 Task: Select a due date automation when advanced on, the moment a card is due add fields without custom field "Resume" set to a date between 1 and 7 working days from now.
Action: Mouse moved to (1310, 116)
Screenshot: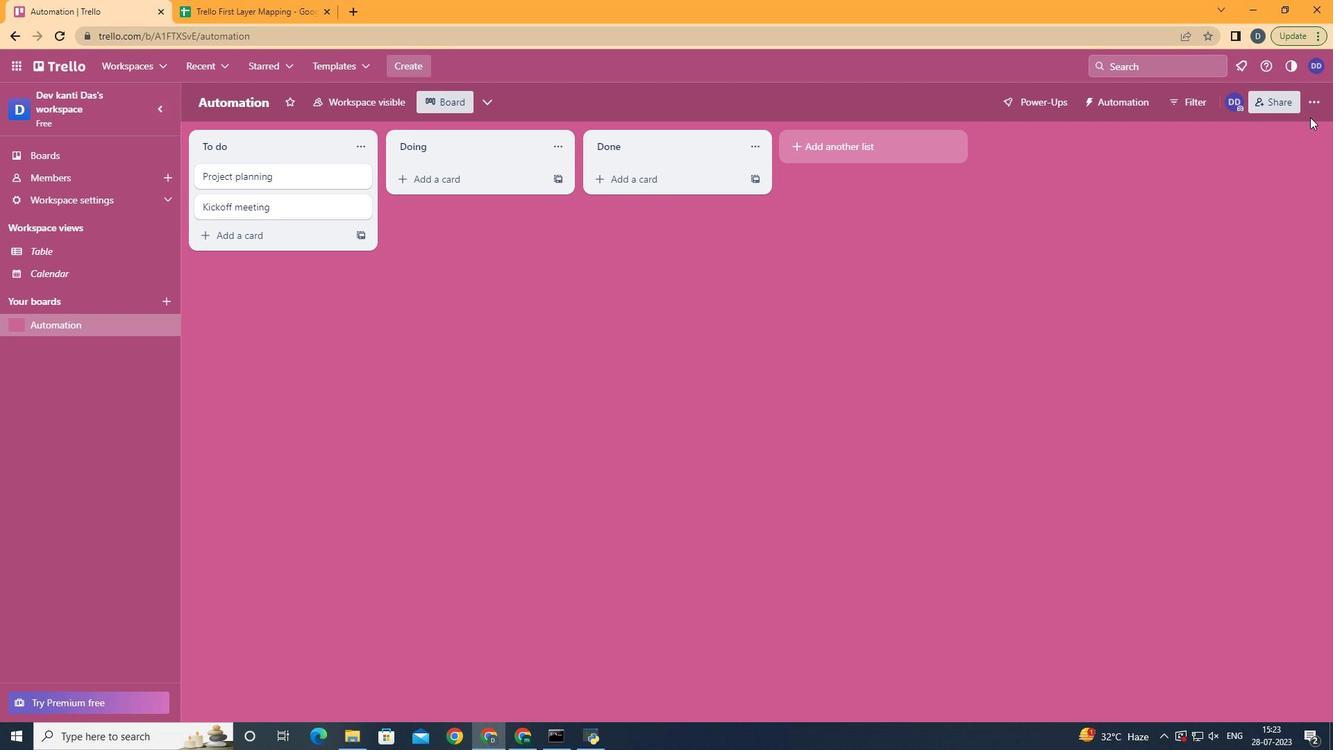 
Action: Mouse pressed left at (1310, 116)
Screenshot: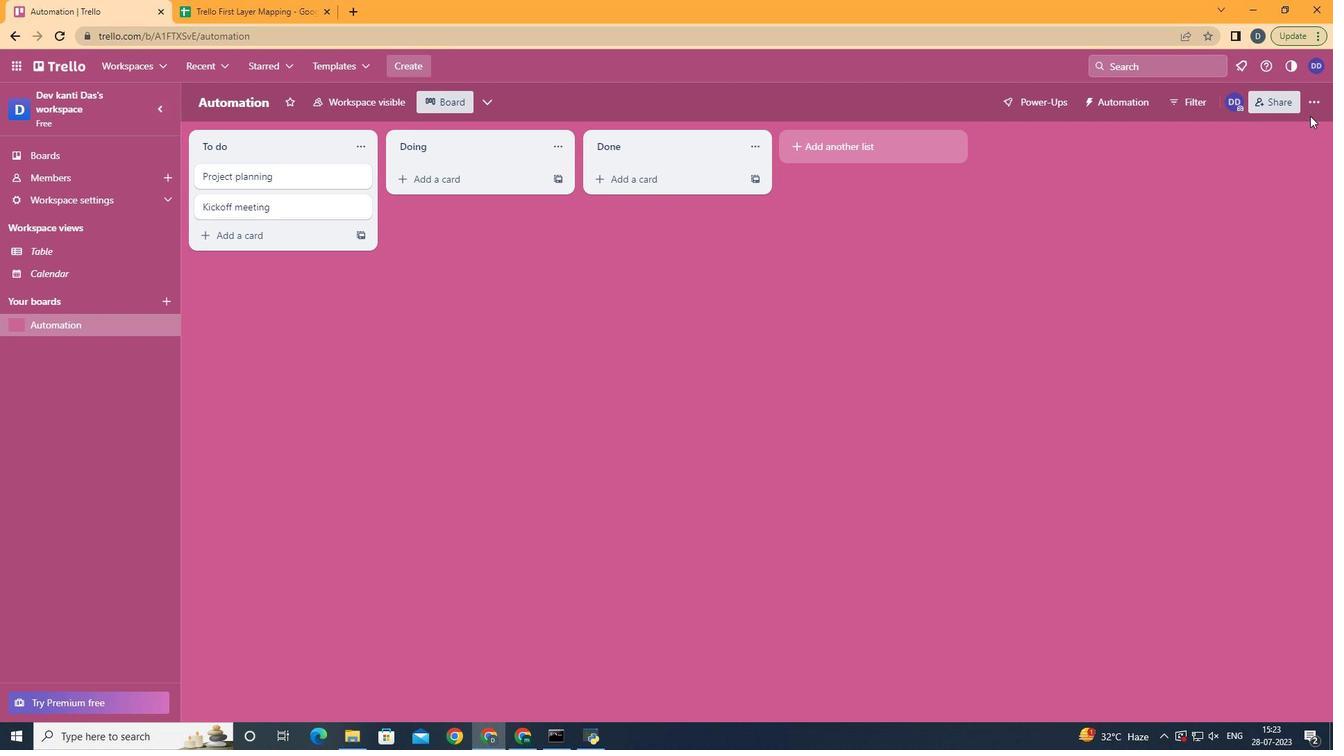 
Action: Mouse moved to (1310, 111)
Screenshot: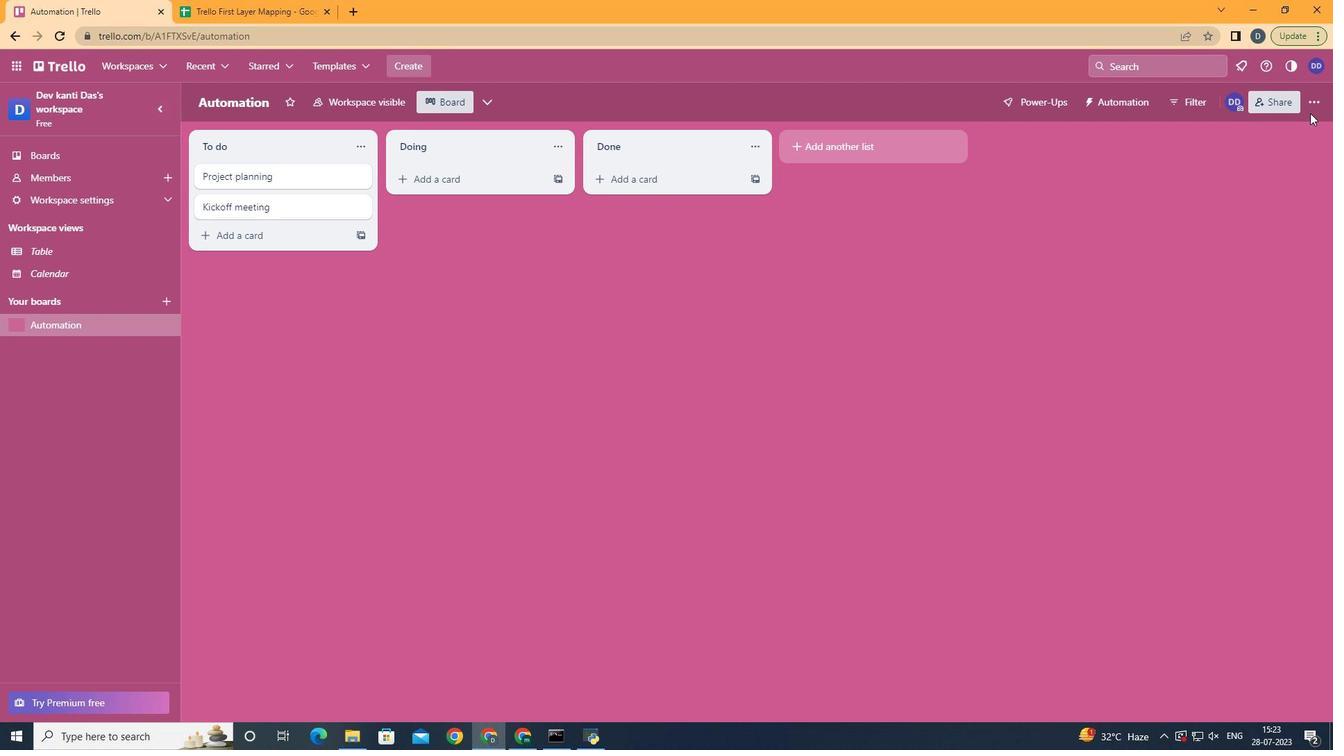 
Action: Mouse pressed left at (1310, 111)
Screenshot: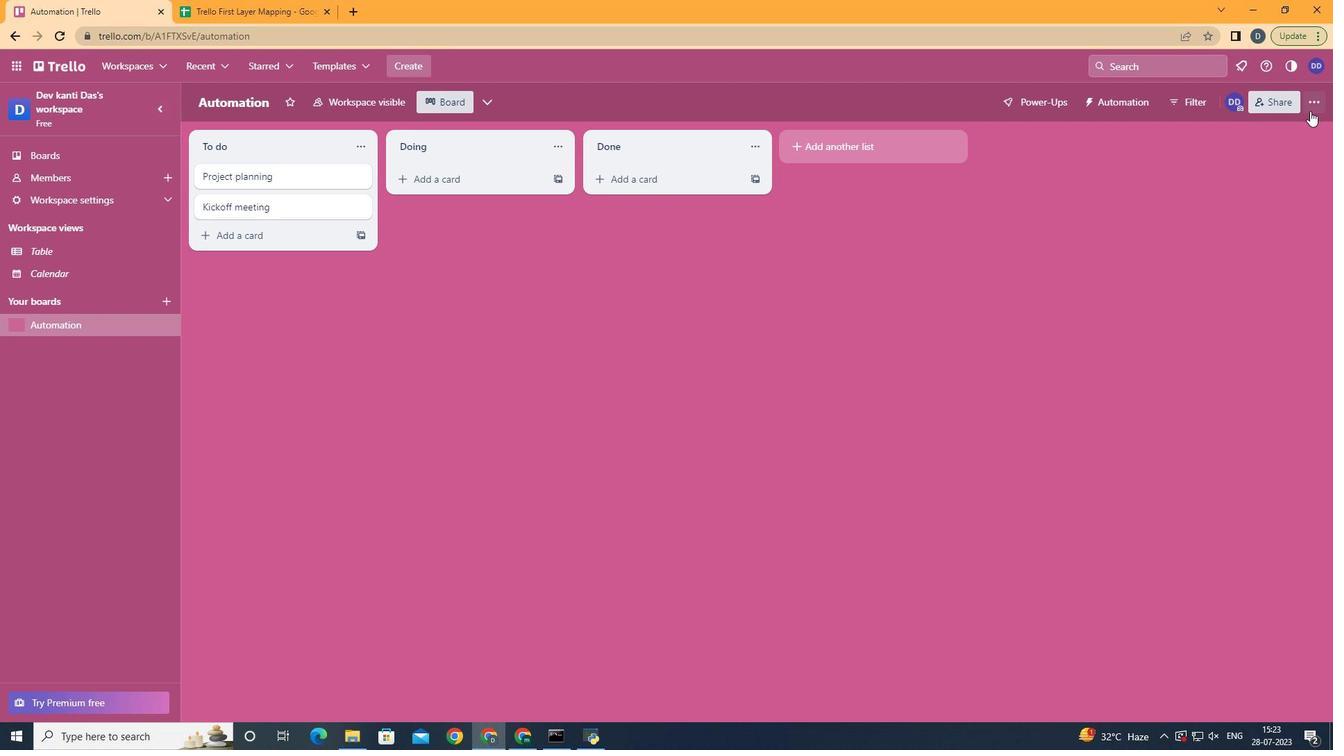 
Action: Mouse moved to (1184, 290)
Screenshot: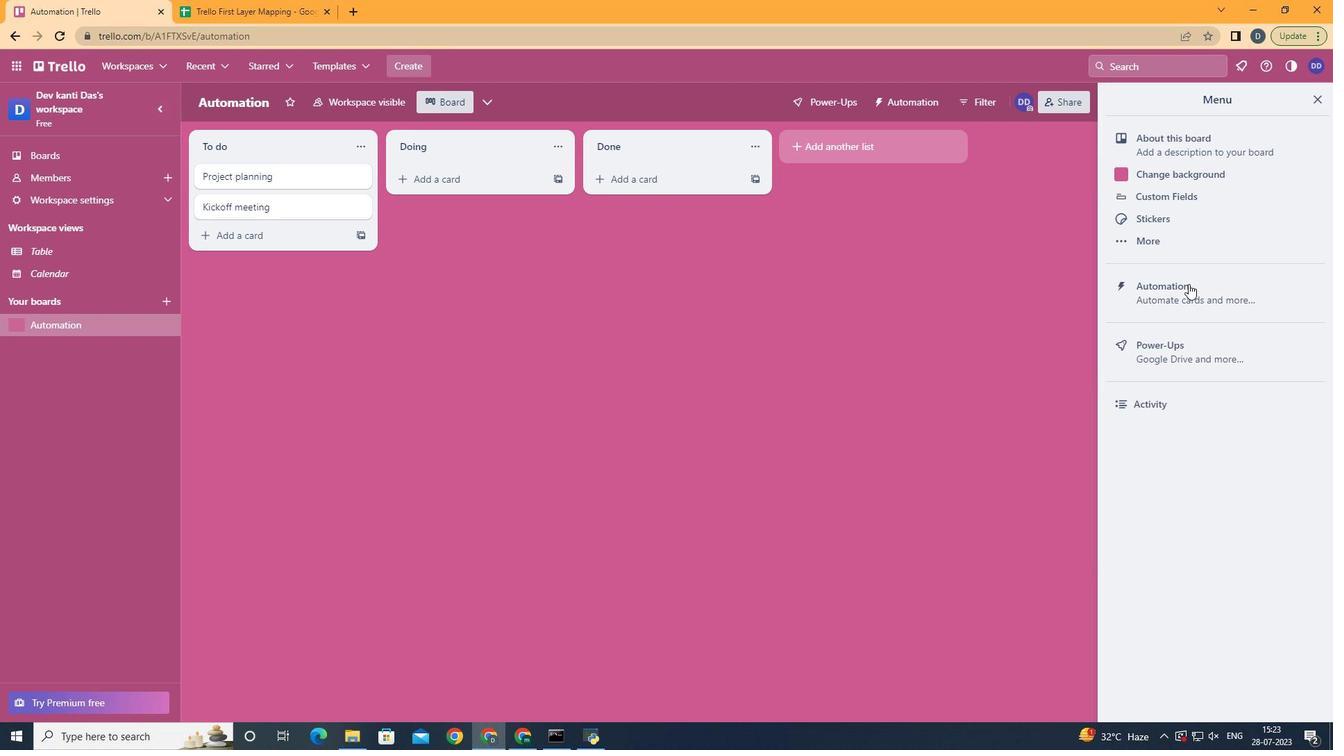 
Action: Mouse pressed left at (1184, 290)
Screenshot: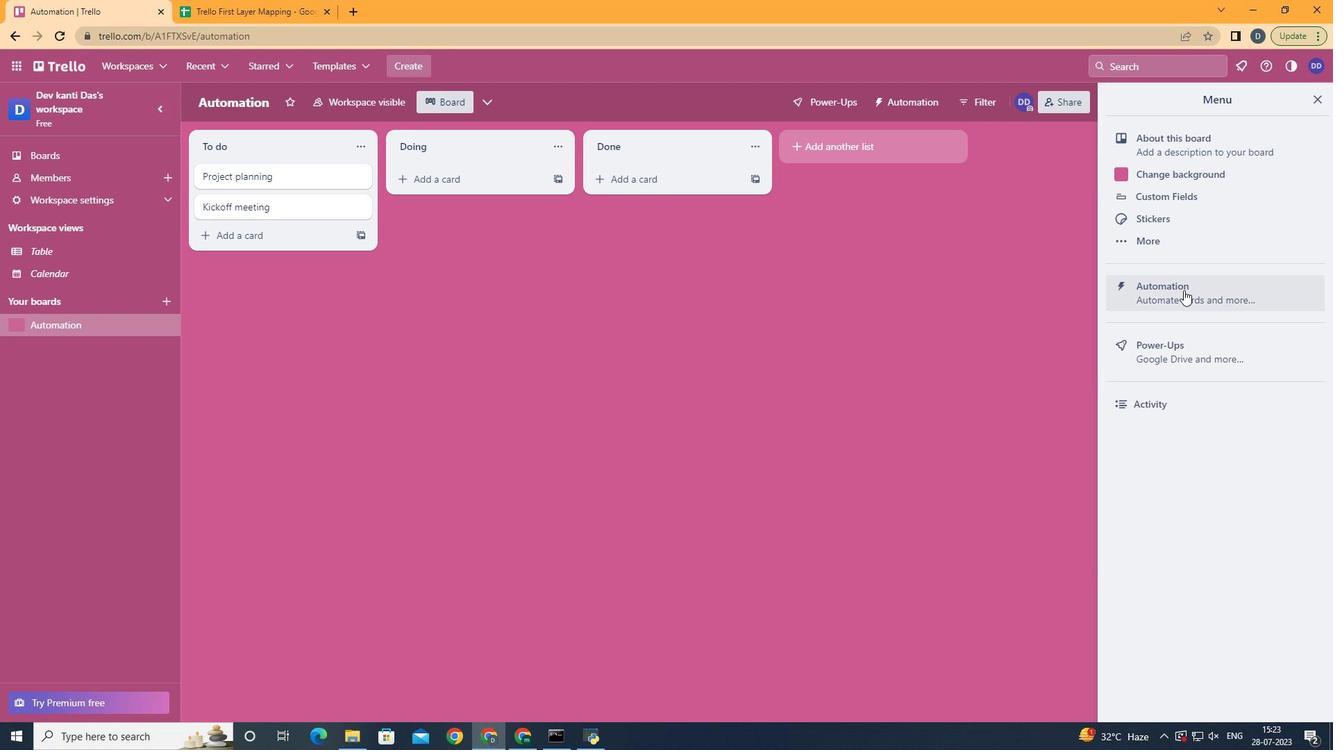 
Action: Mouse moved to (263, 286)
Screenshot: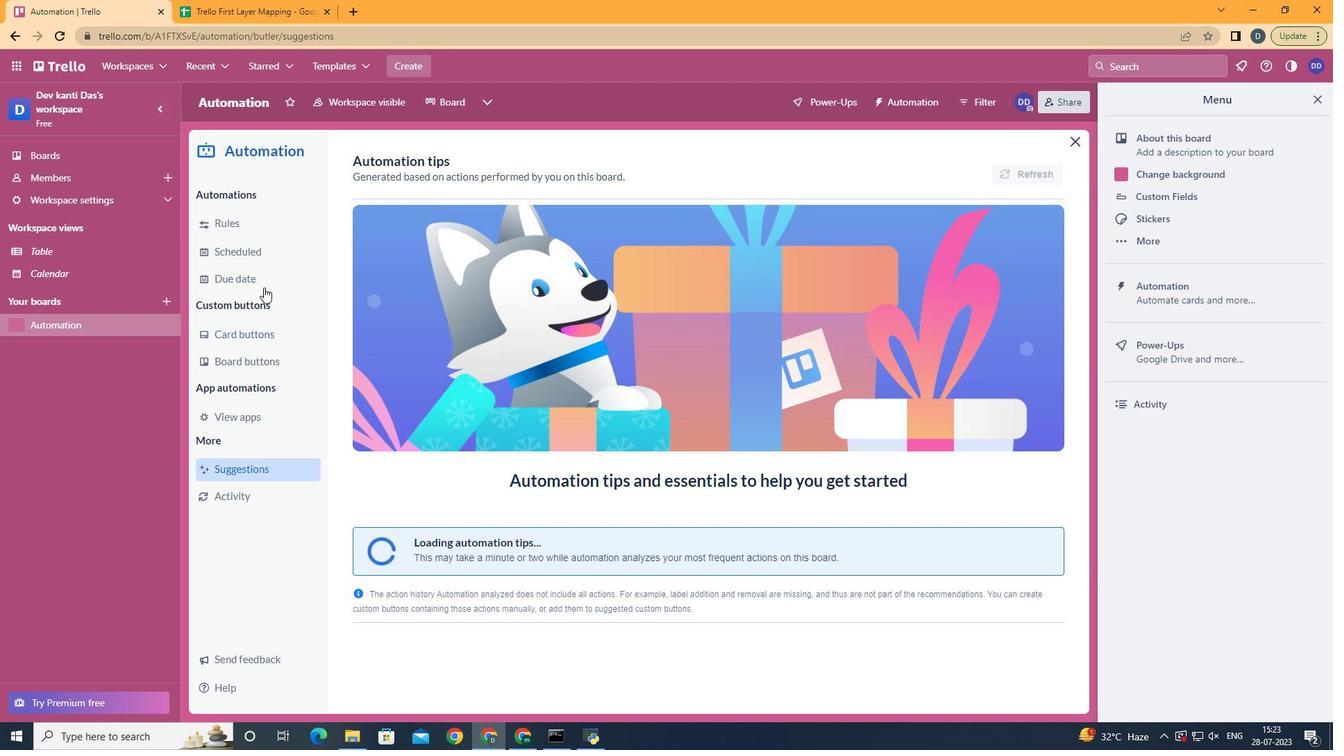 
Action: Mouse pressed left at (263, 286)
Screenshot: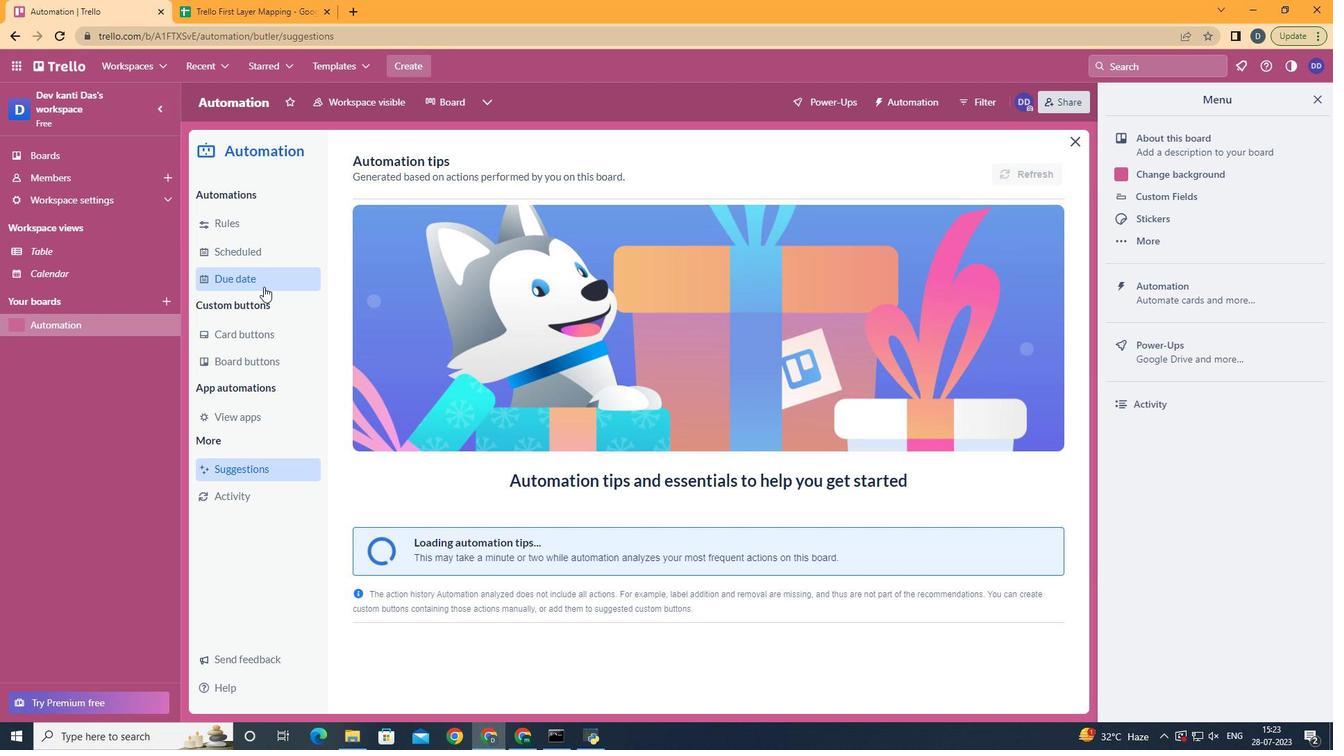 
Action: Mouse moved to (970, 175)
Screenshot: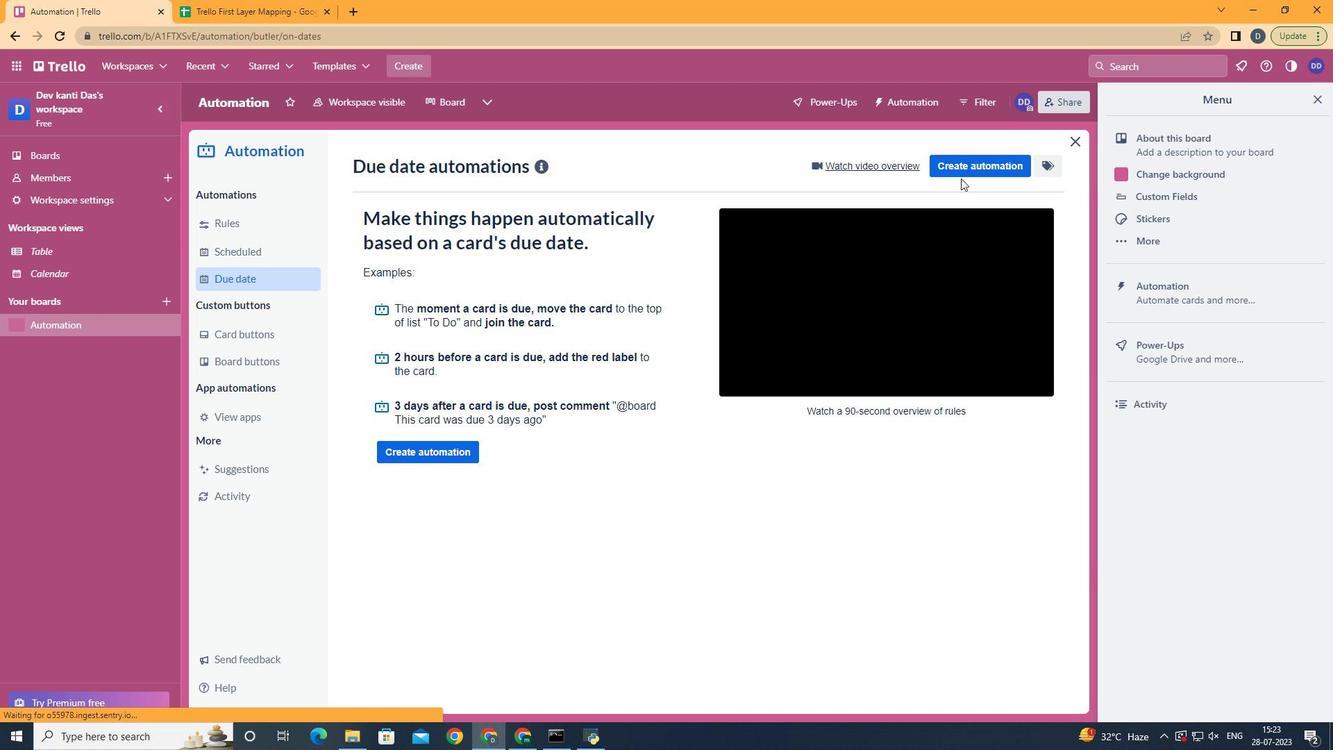 
Action: Mouse pressed left at (970, 175)
Screenshot: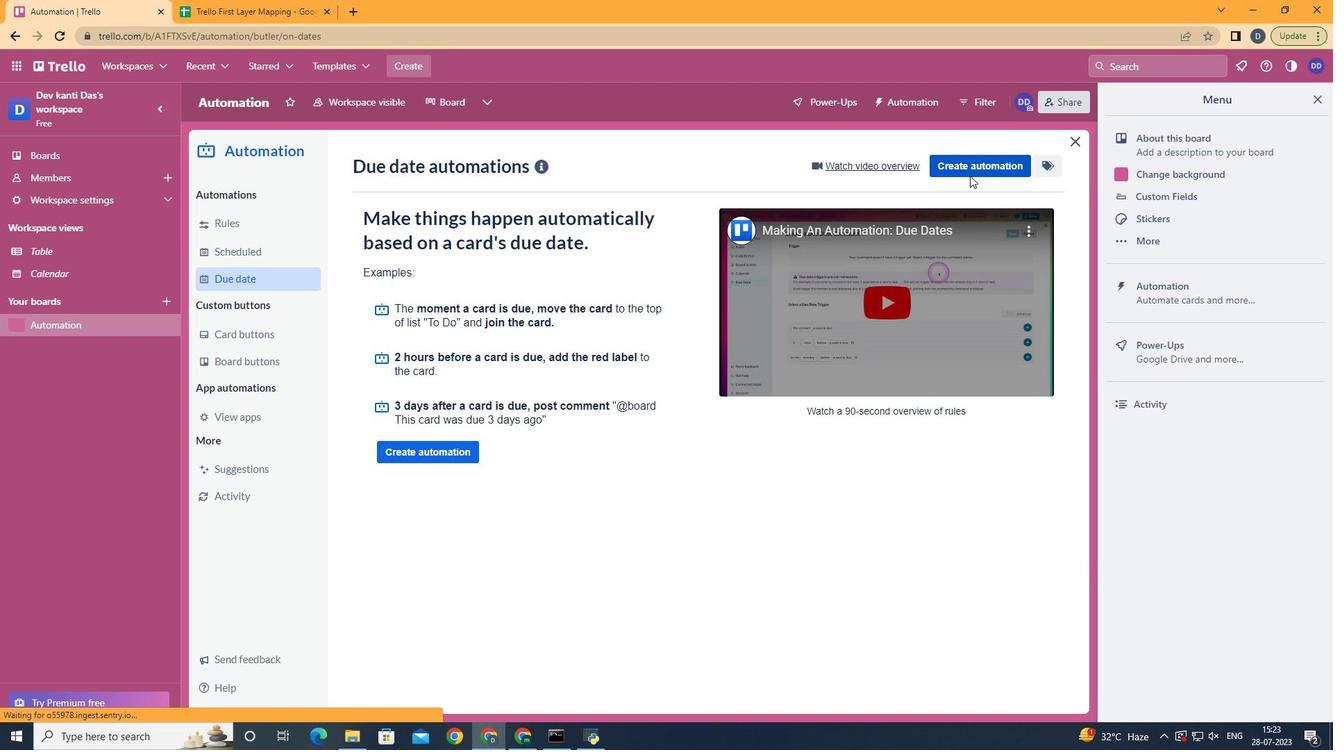 
Action: Mouse moved to (707, 286)
Screenshot: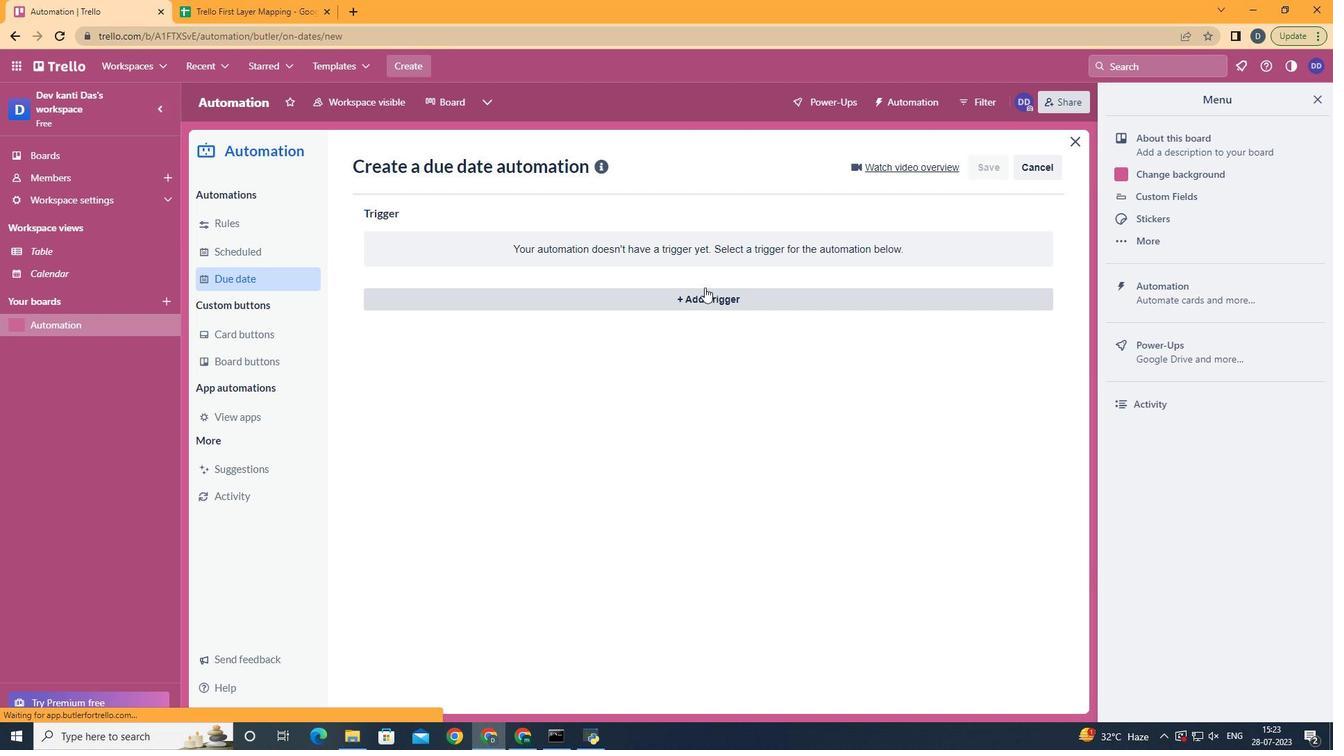 
Action: Mouse pressed left at (707, 286)
Screenshot: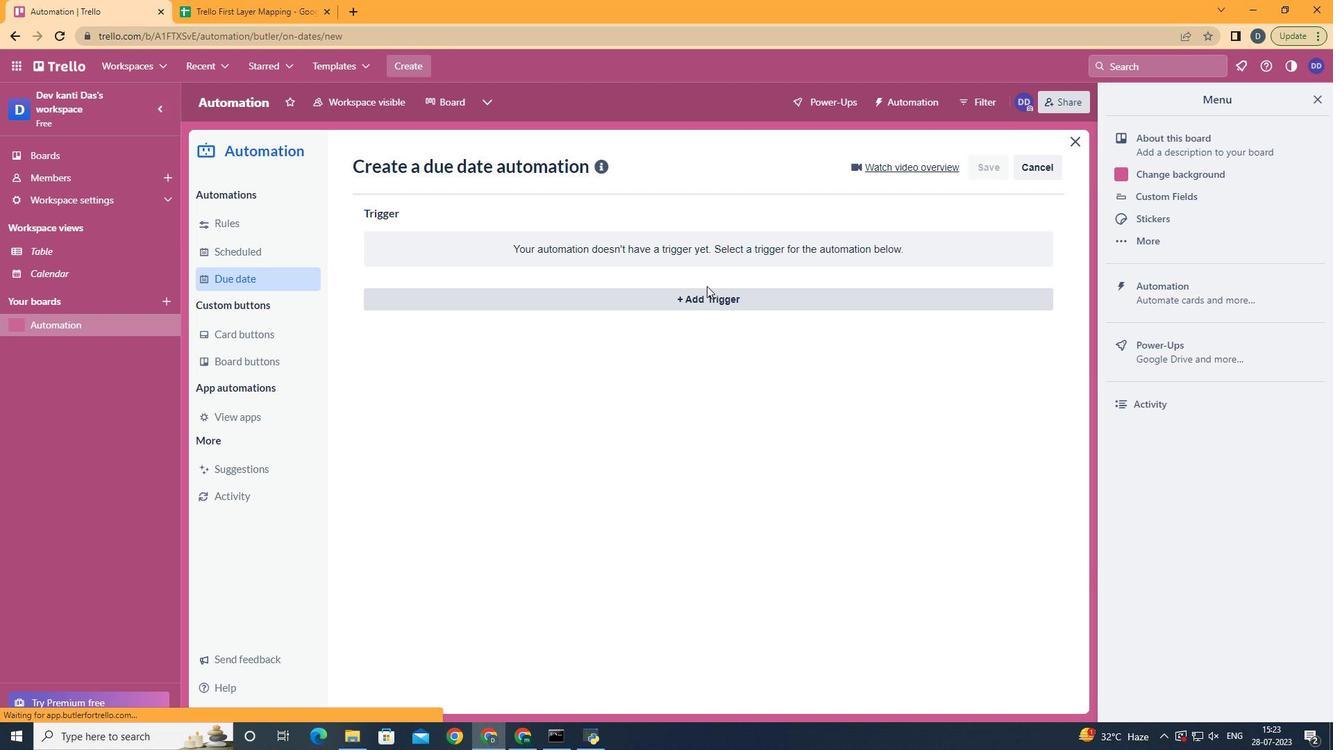 
Action: Mouse moved to (702, 294)
Screenshot: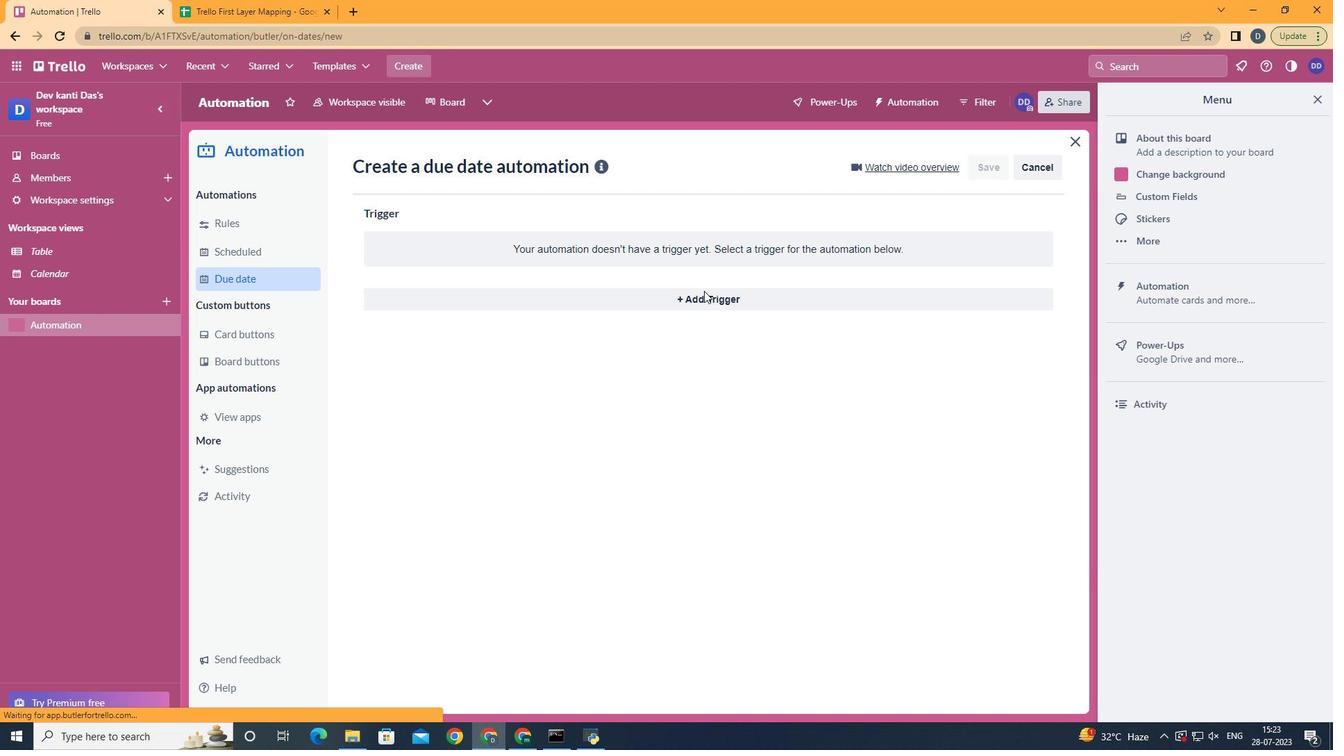 
Action: Mouse pressed left at (702, 294)
Screenshot: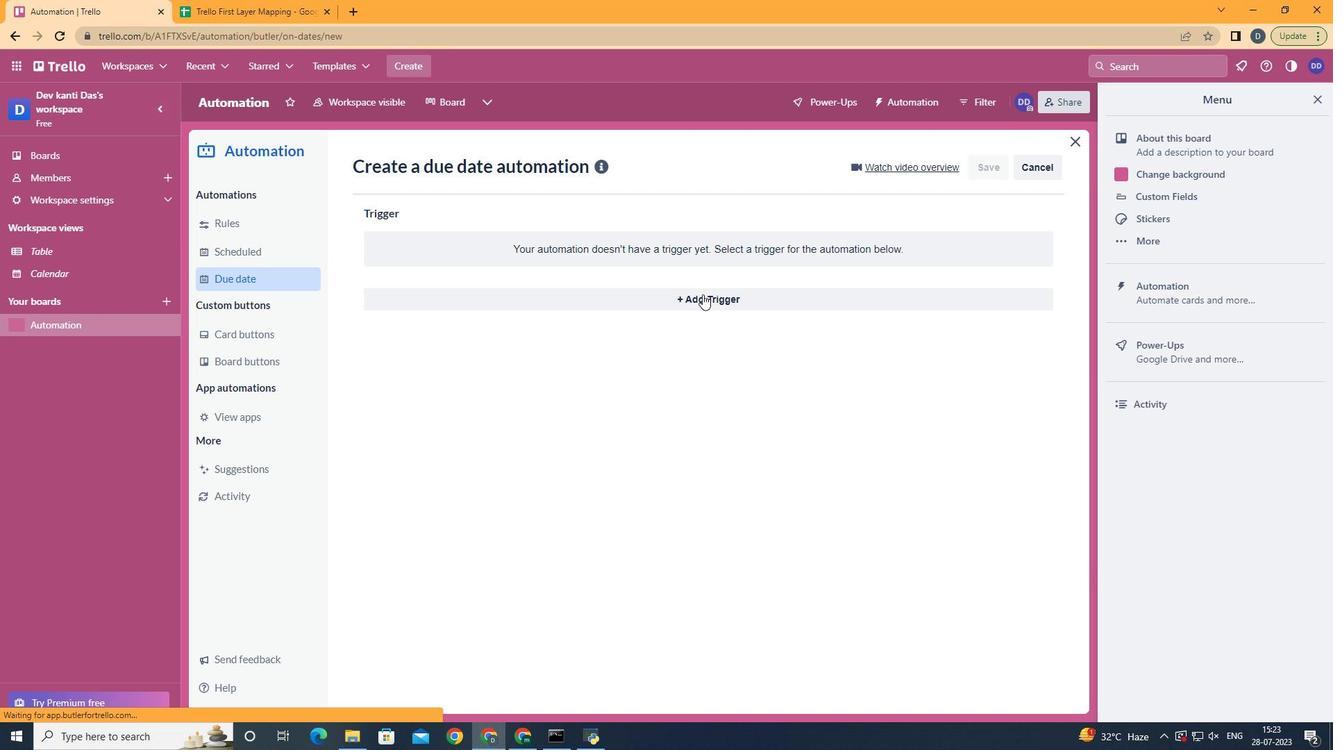 
Action: Mouse moved to (416, 483)
Screenshot: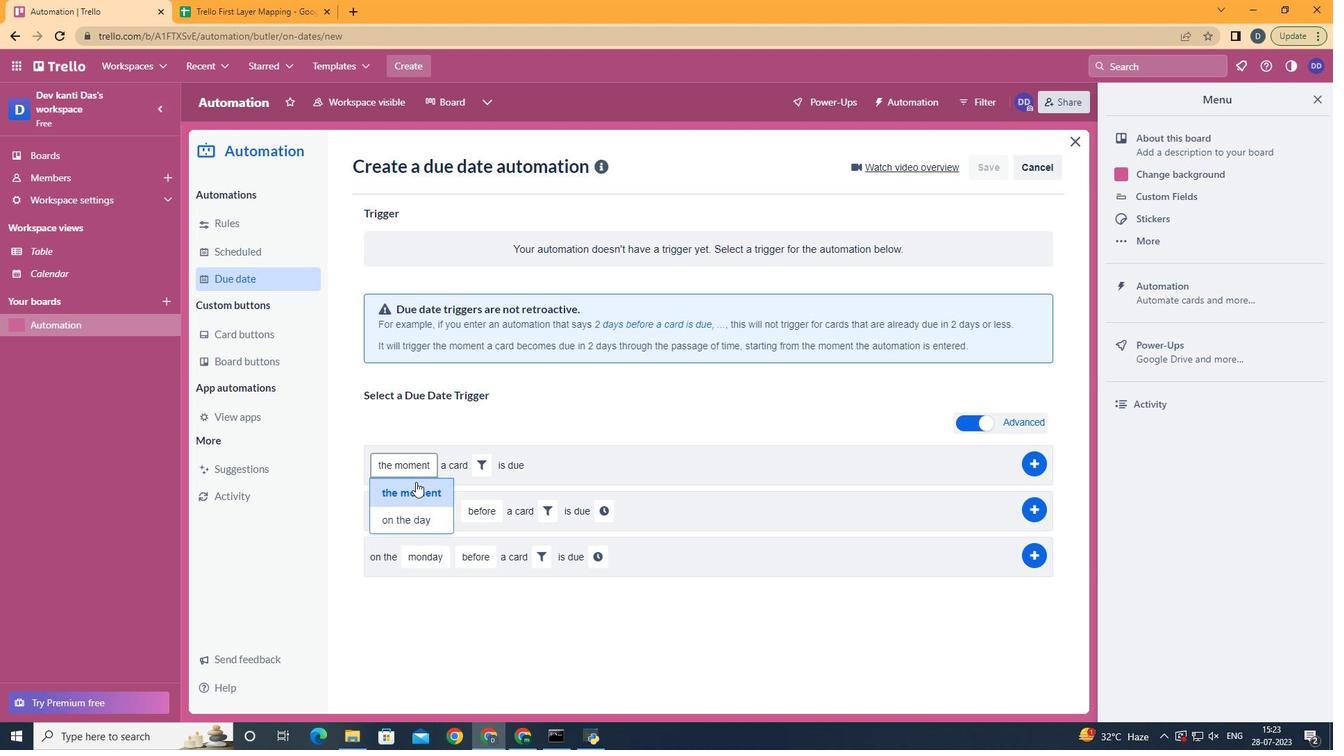 
Action: Mouse pressed left at (416, 483)
Screenshot: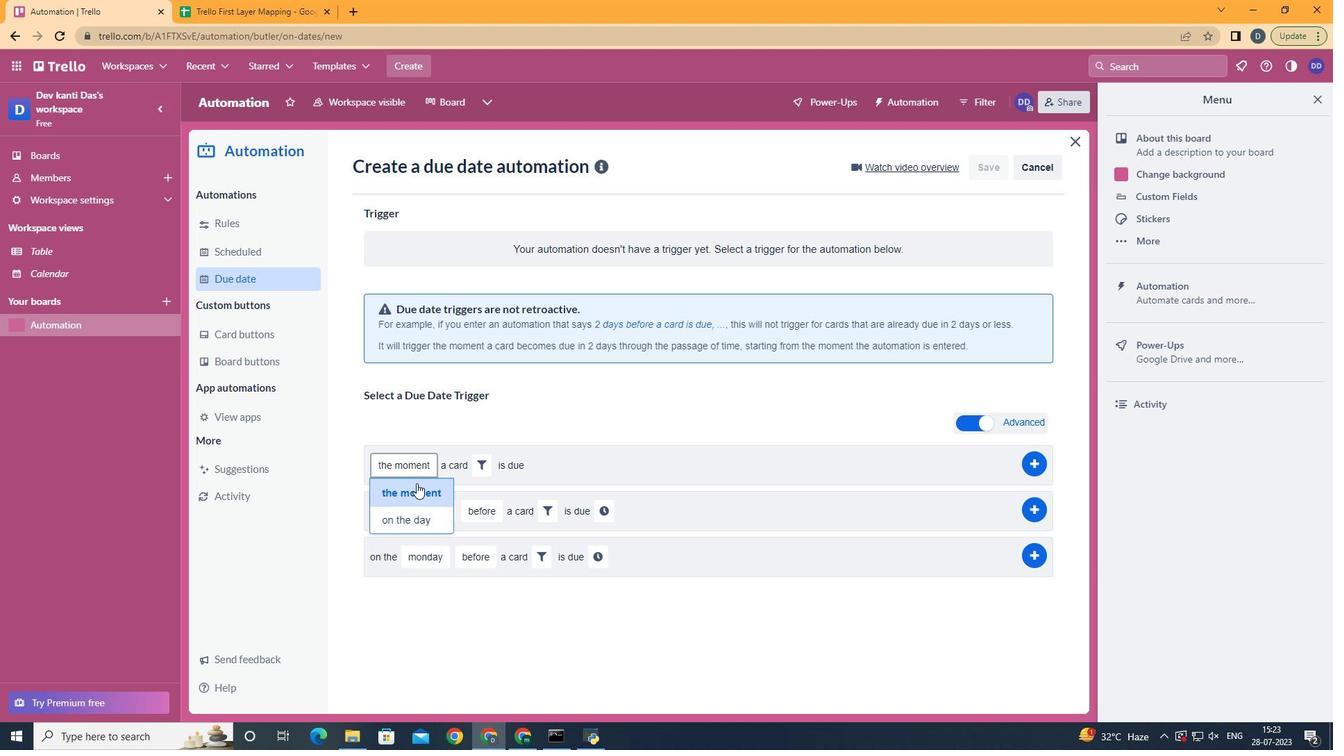 
Action: Mouse moved to (478, 464)
Screenshot: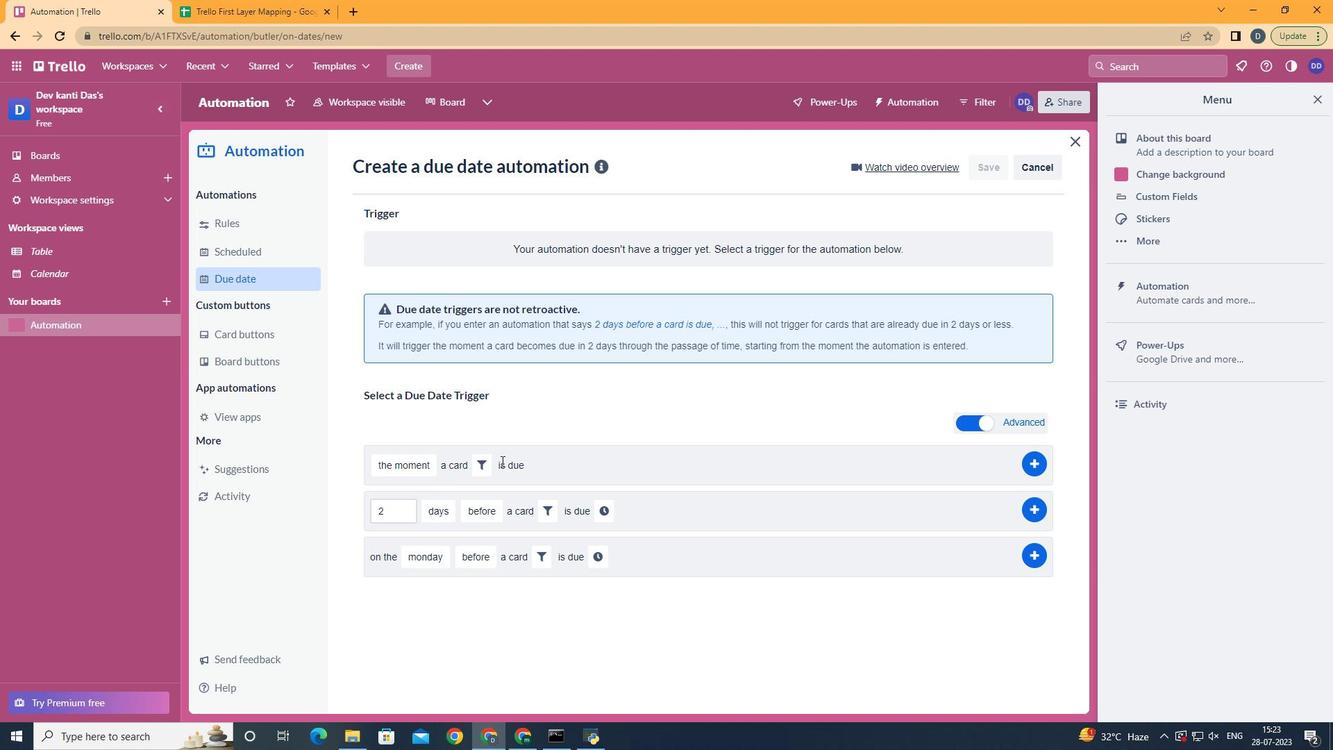 
Action: Mouse pressed left at (478, 464)
Screenshot: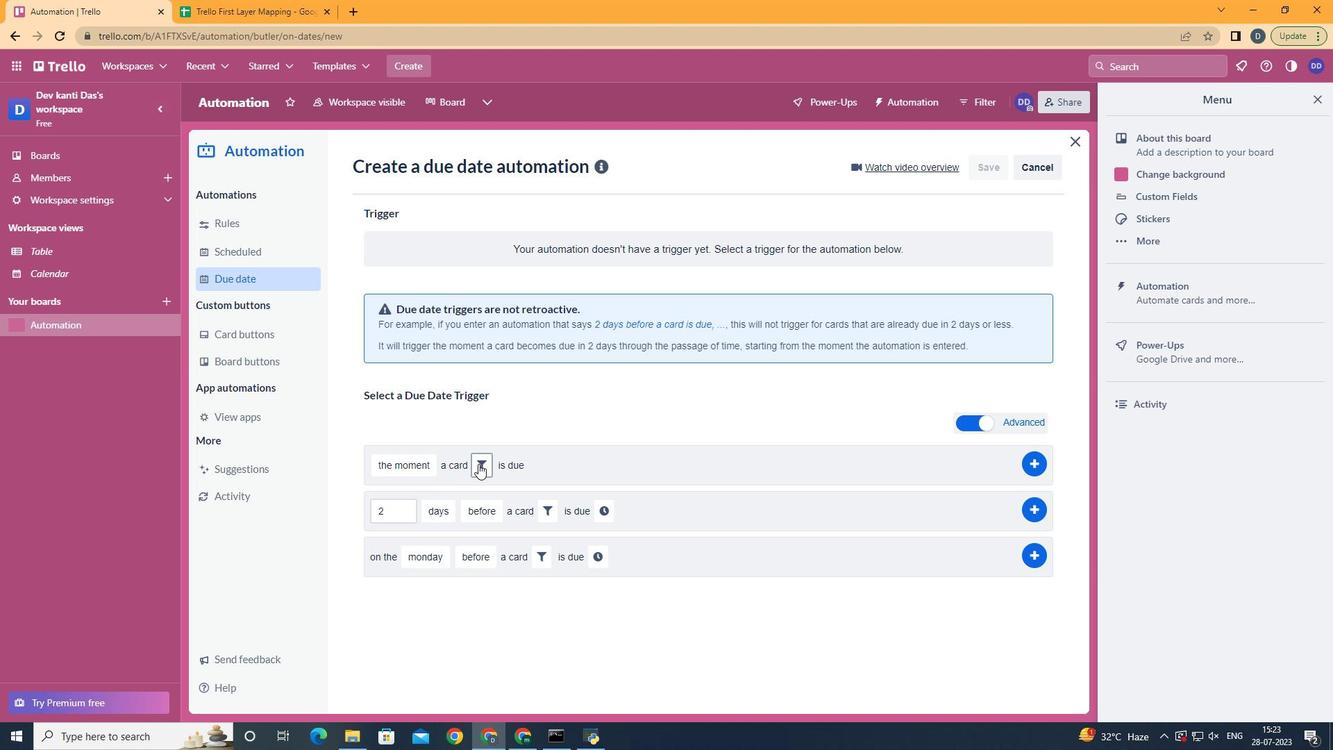 
Action: Mouse moved to (694, 513)
Screenshot: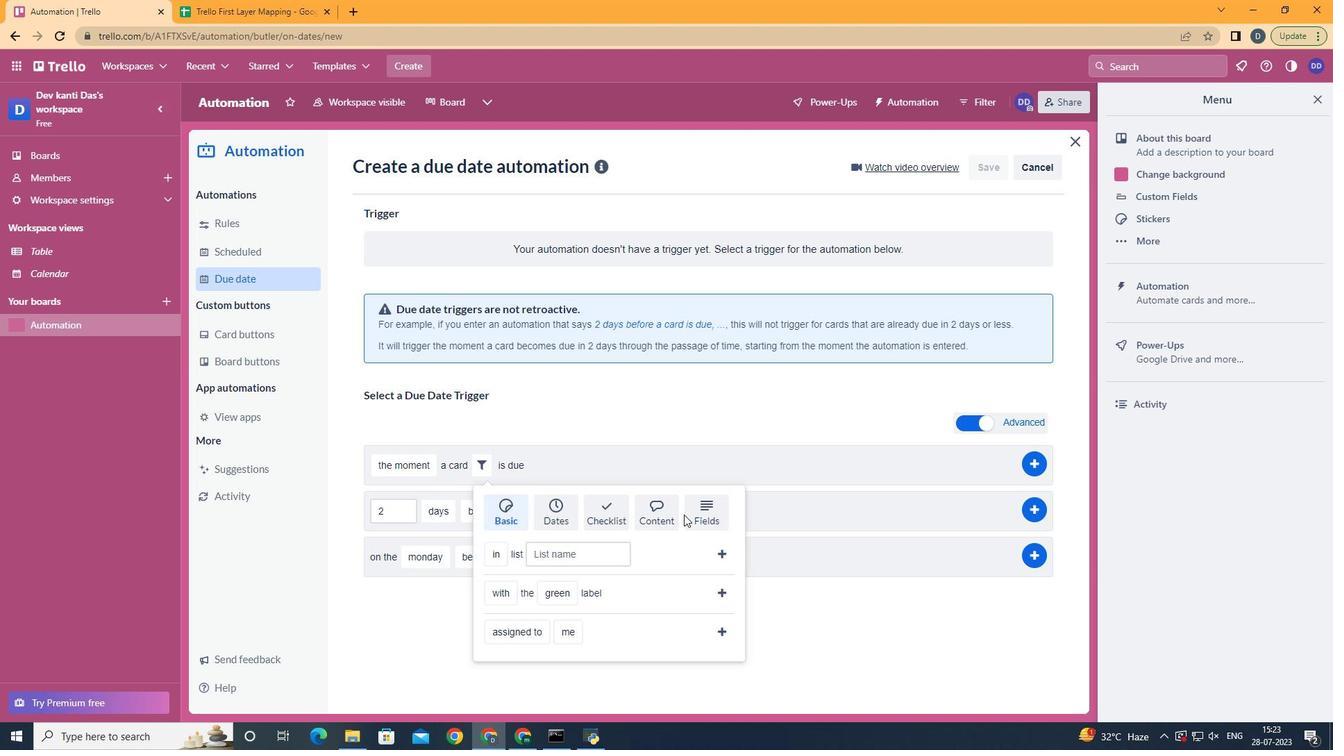 
Action: Mouse pressed left at (694, 513)
Screenshot: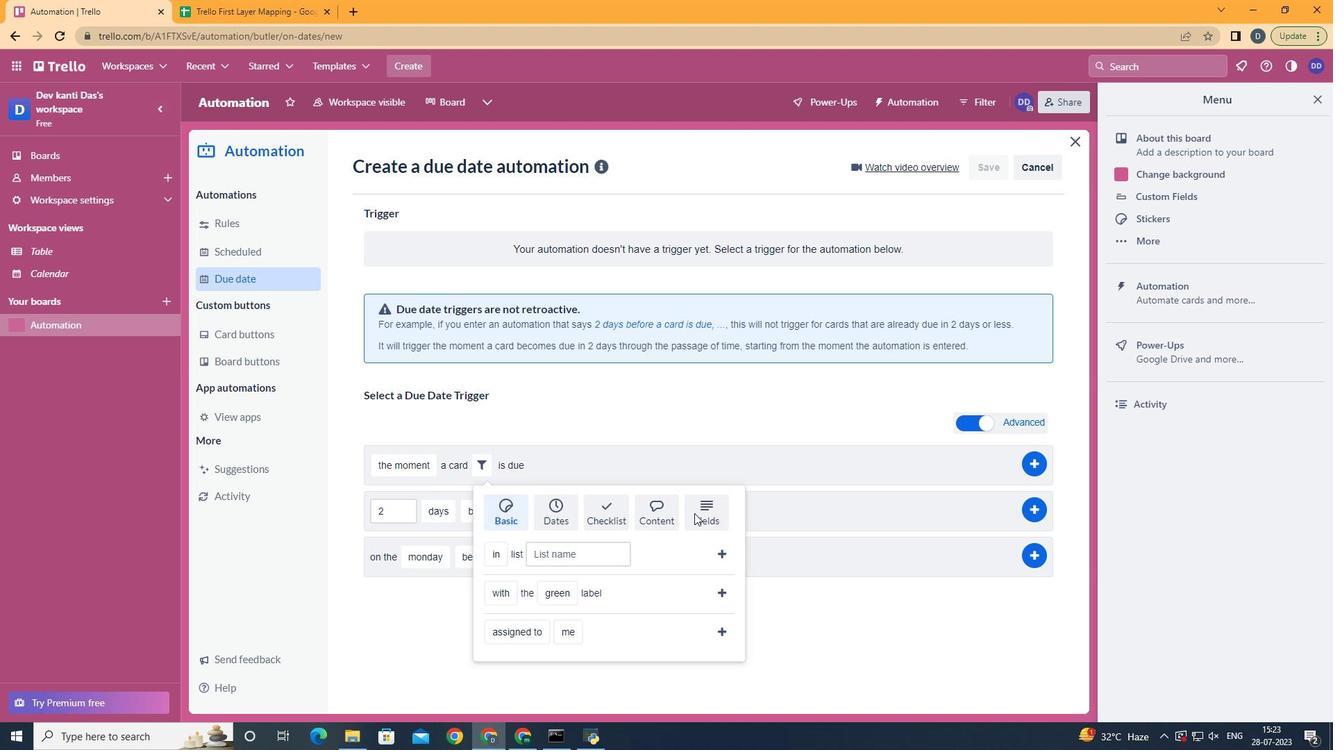 
Action: Mouse scrolled (694, 512) with delta (0, 0)
Screenshot: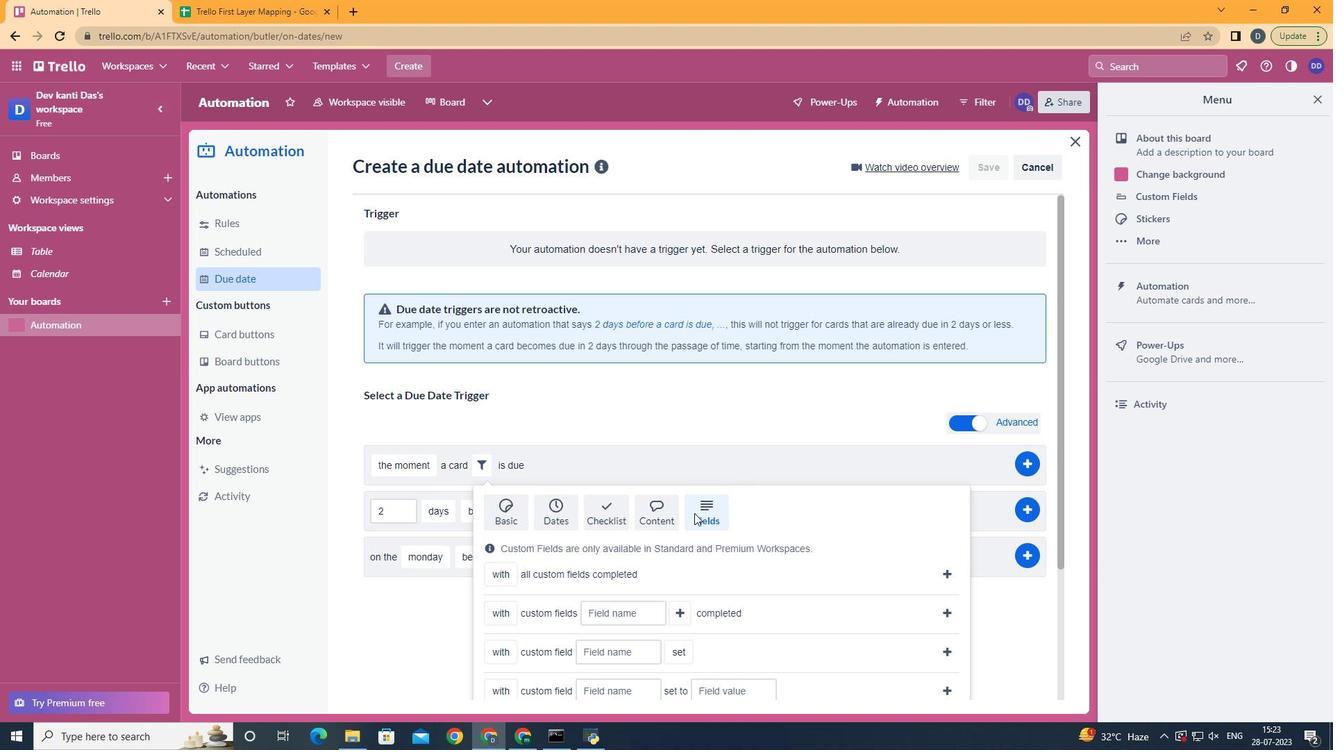 
Action: Mouse scrolled (694, 512) with delta (0, 0)
Screenshot: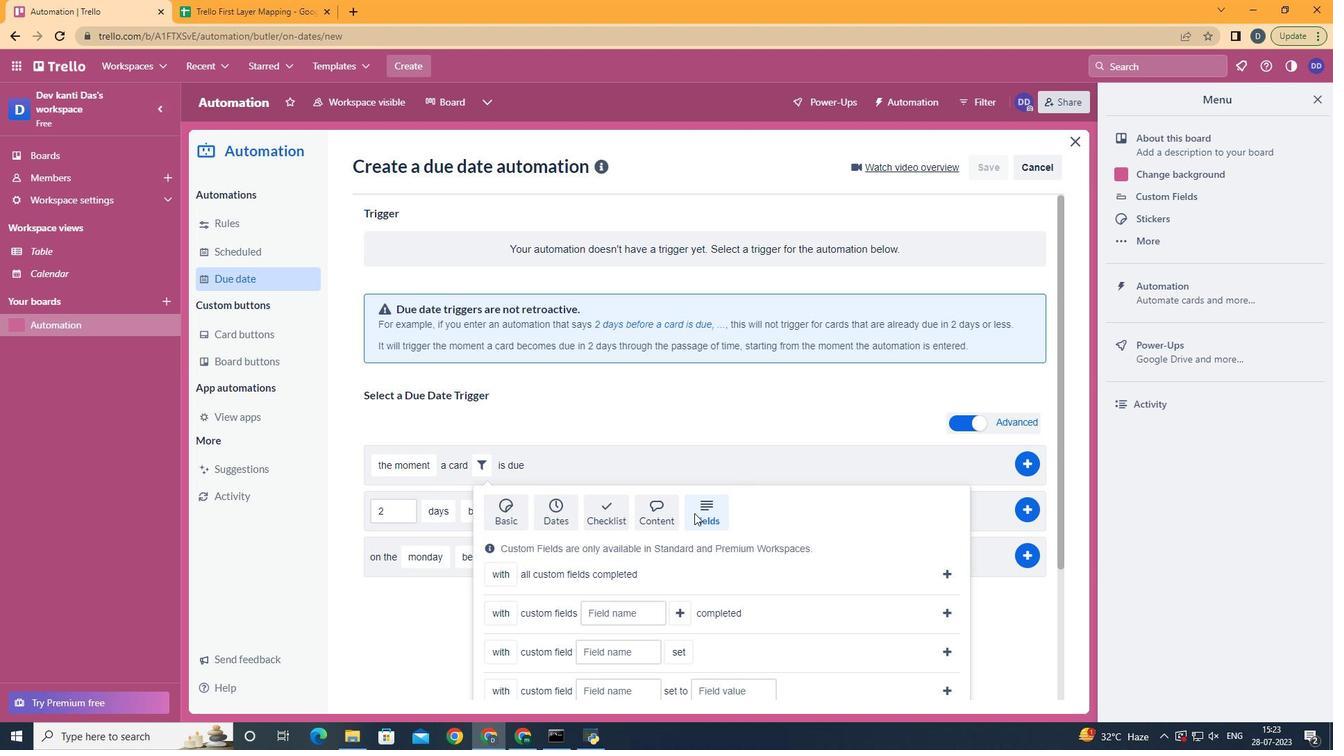 
Action: Mouse scrolled (694, 512) with delta (0, 0)
Screenshot: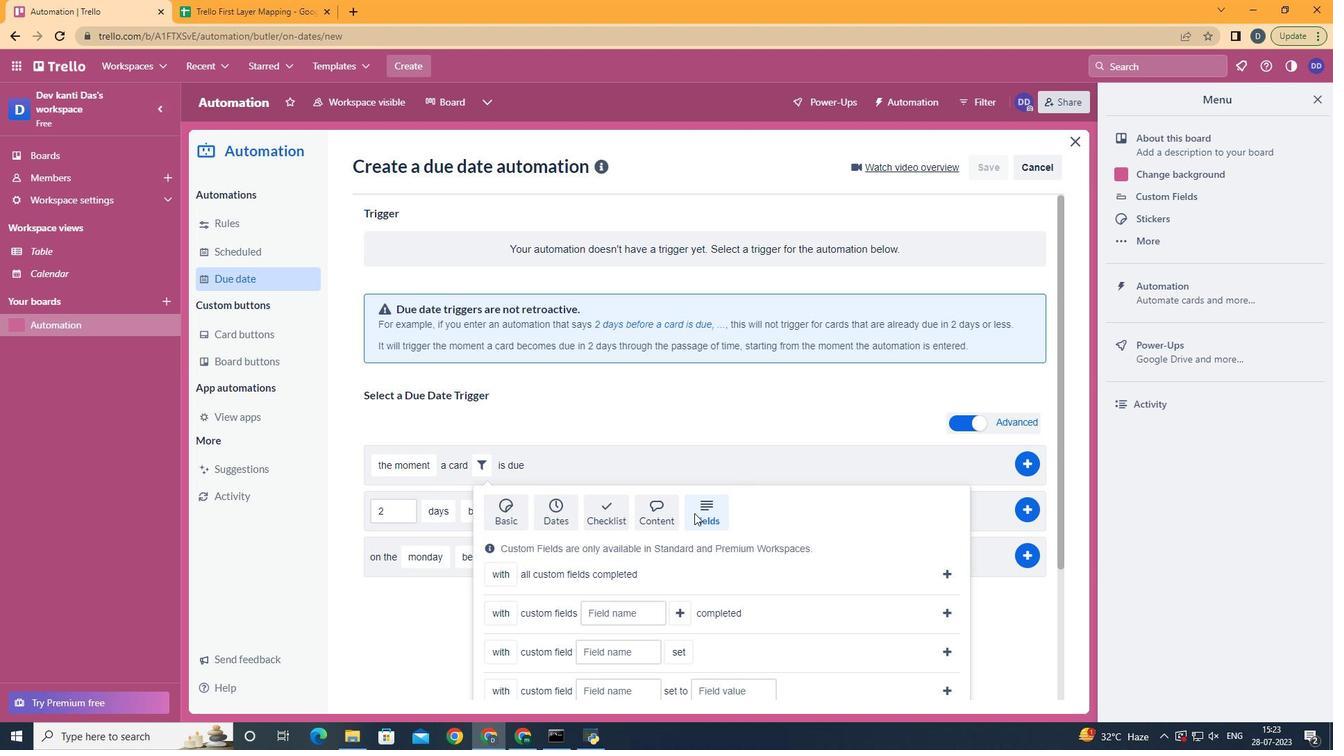 
Action: Mouse scrolled (694, 512) with delta (0, 0)
Screenshot: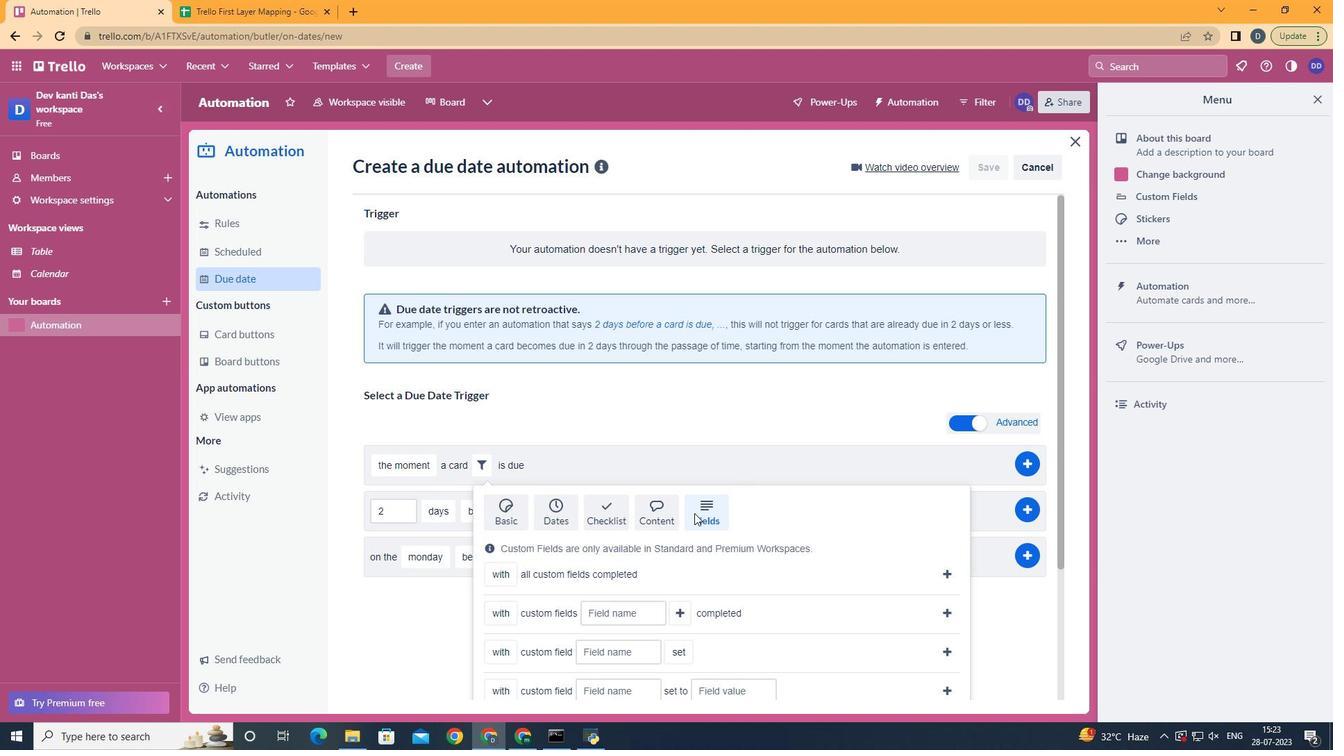 
Action: Mouse scrolled (694, 512) with delta (0, 0)
Screenshot: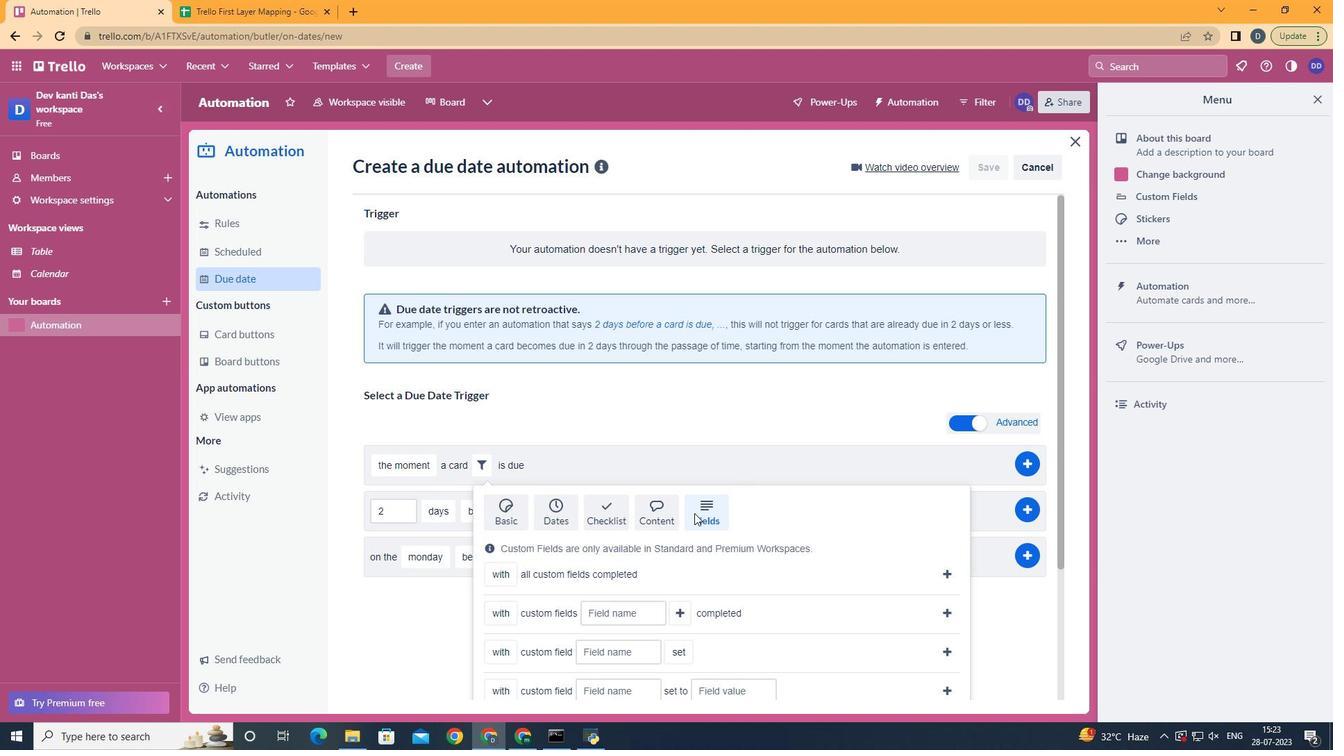 
Action: Mouse moved to (523, 649)
Screenshot: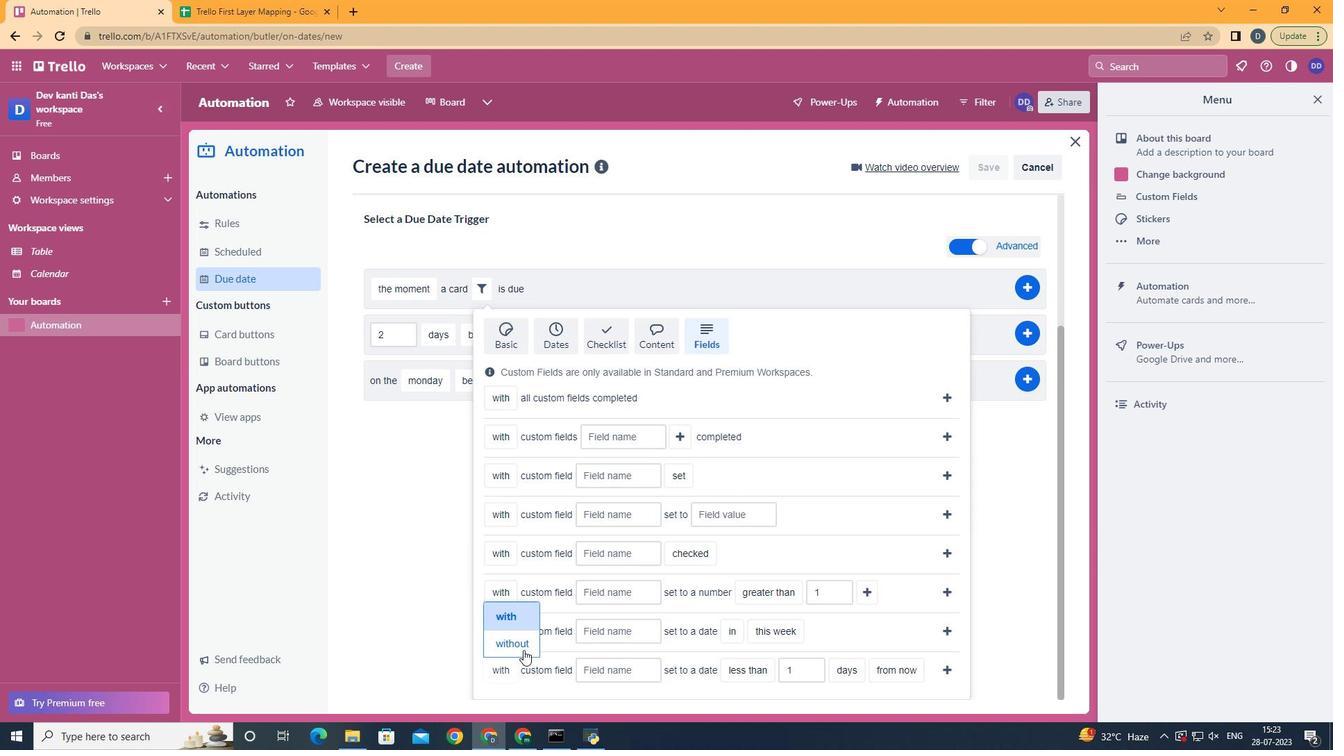 
Action: Mouse pressed left at (523, 649)
Screenshot: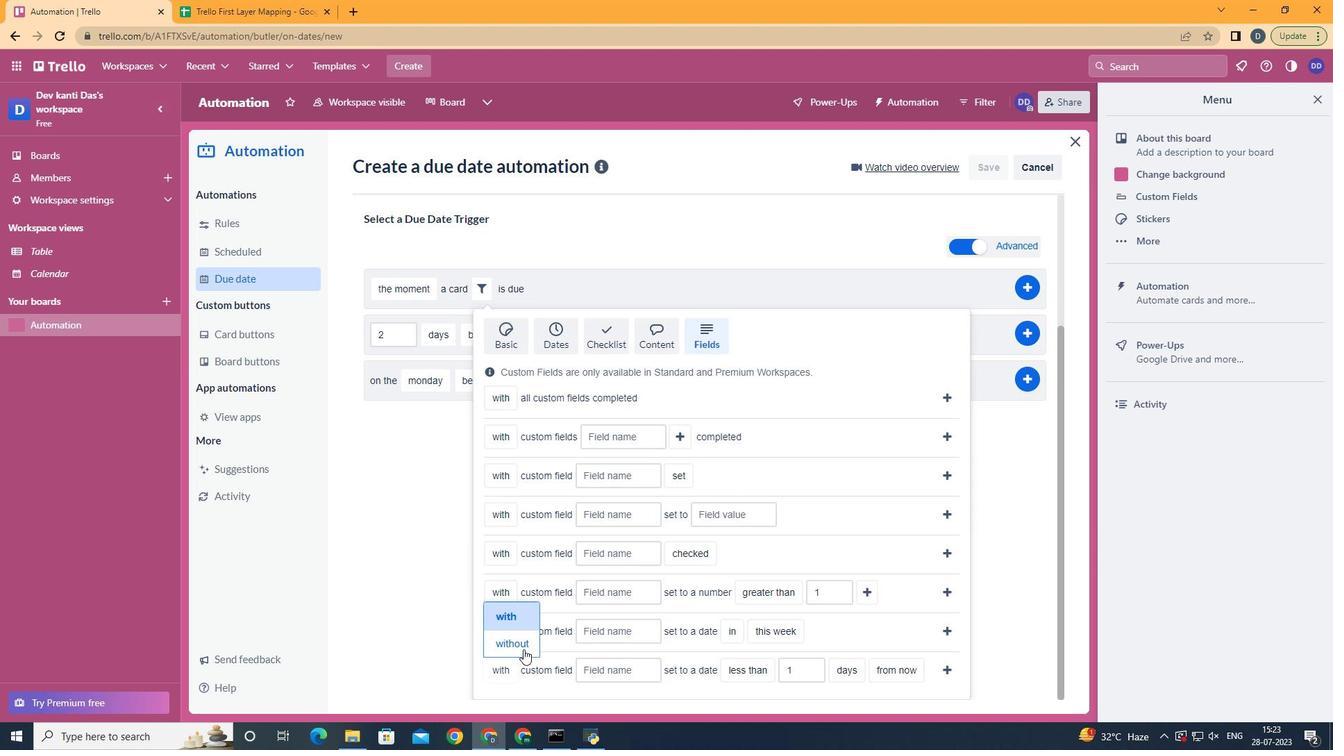 
Action: Mouse moved to (634, 675)
Screenshot: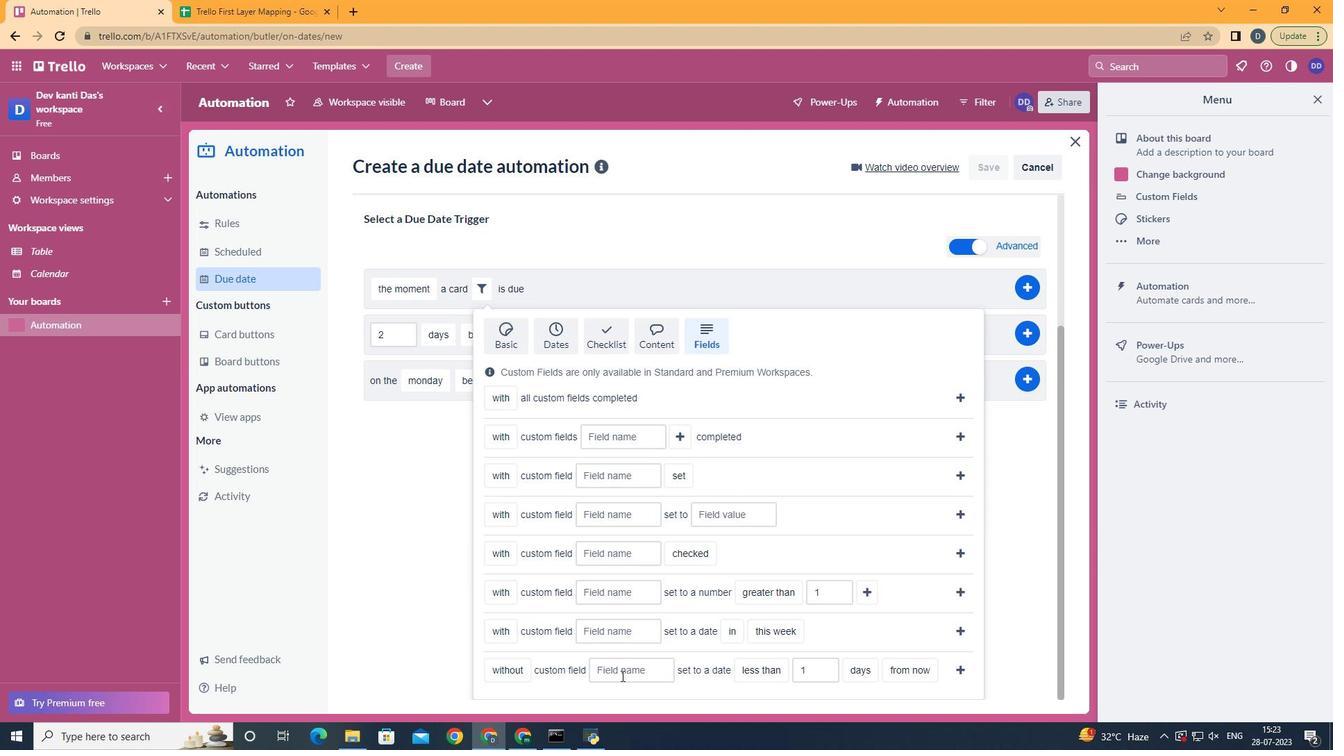 
Action: Mouse pressed left at (634, 675)
Screenshot: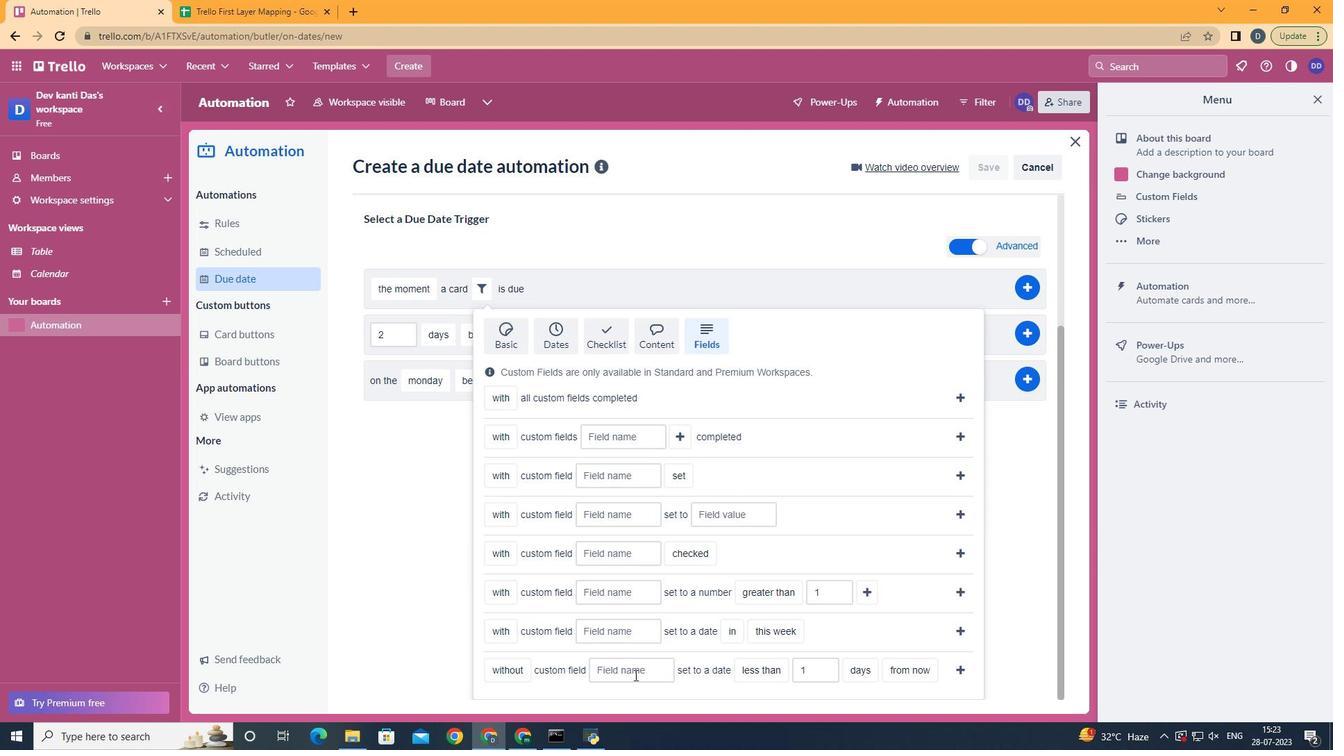 
Action: Key pressed <Key.shift>Resume
Screenshot: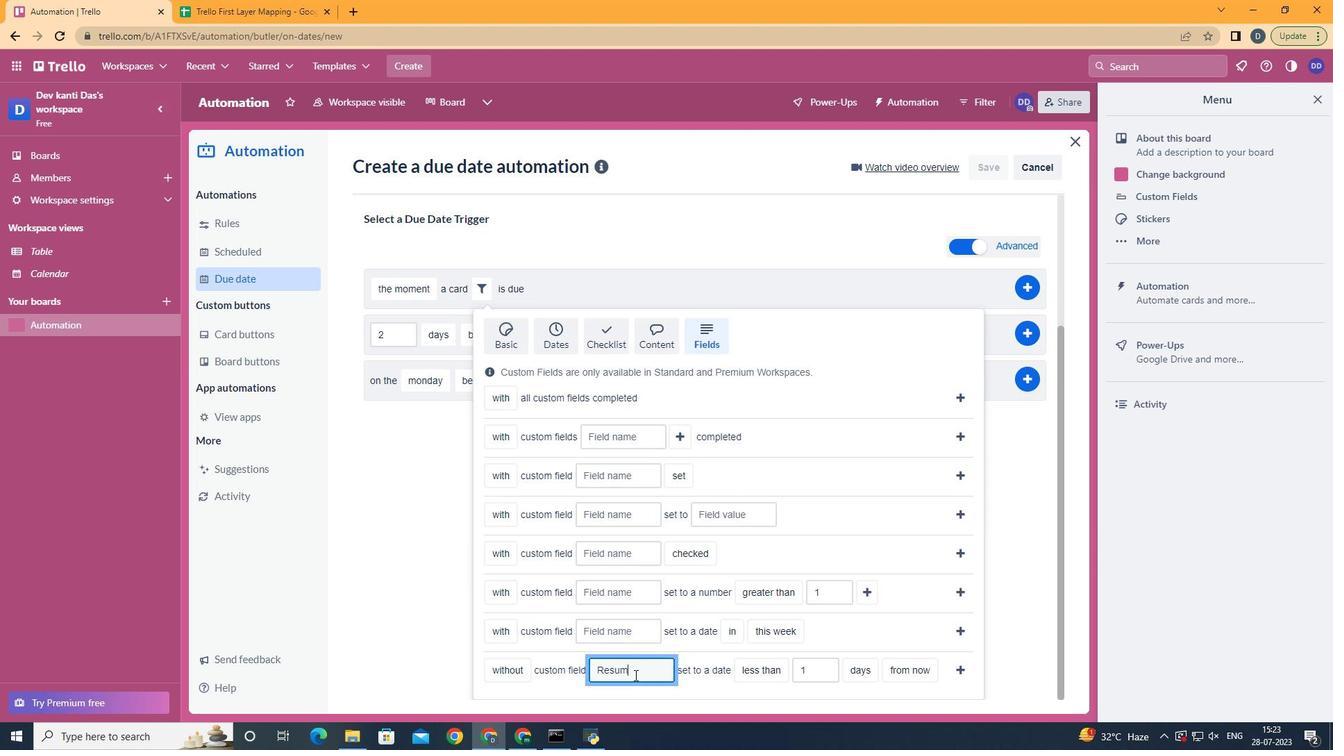 
Action: Mouse moved to (782, 643)
Screenshot: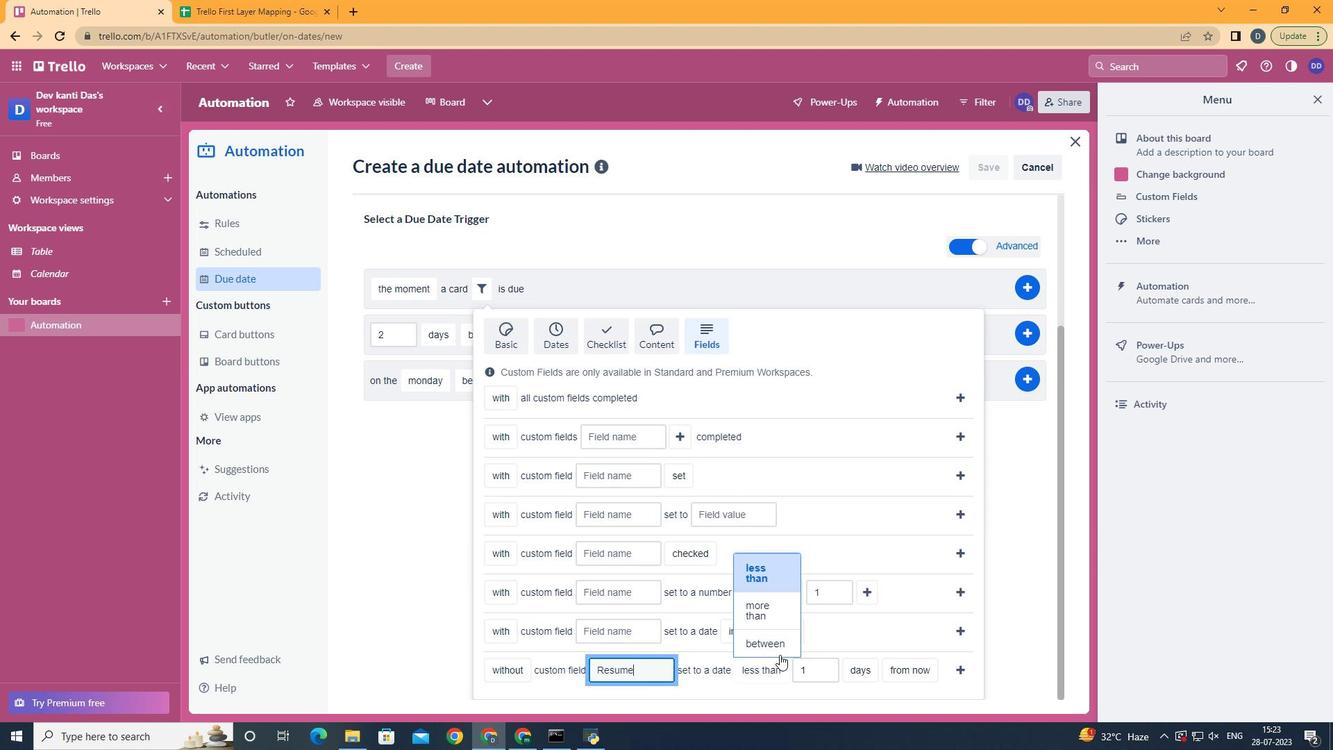 
Action: Mouse pressed left at (782, 643)
Screenshot: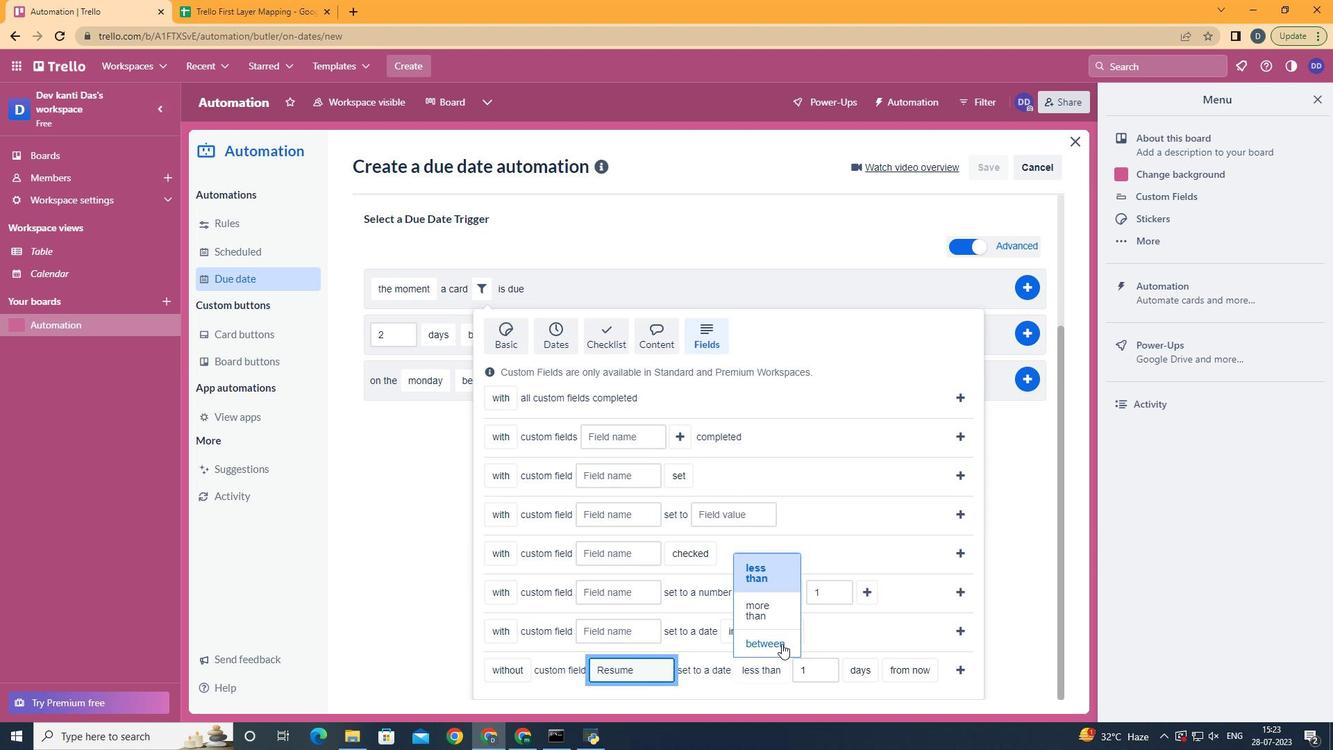 
Action: Mouse moved to (940, 637)
Screenshot: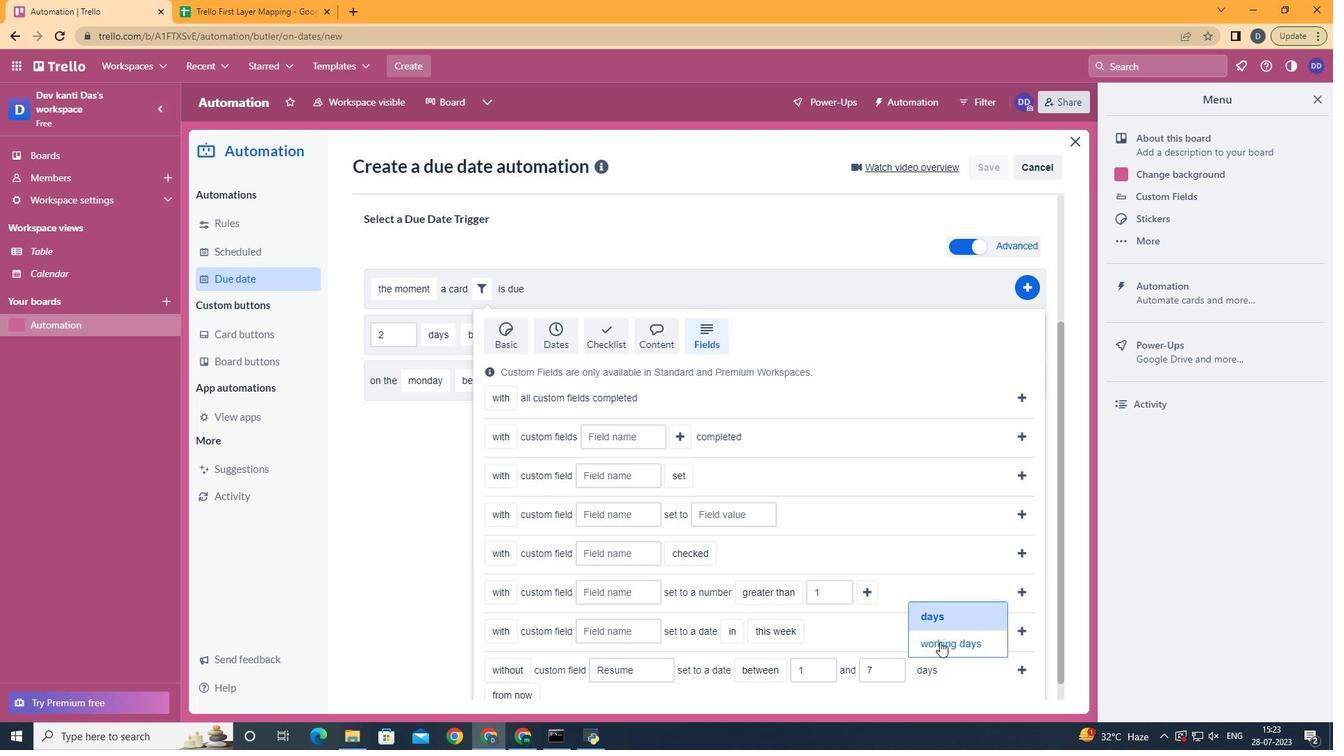 
Action: Mouse pressed left at (940, 637)
Screenshot: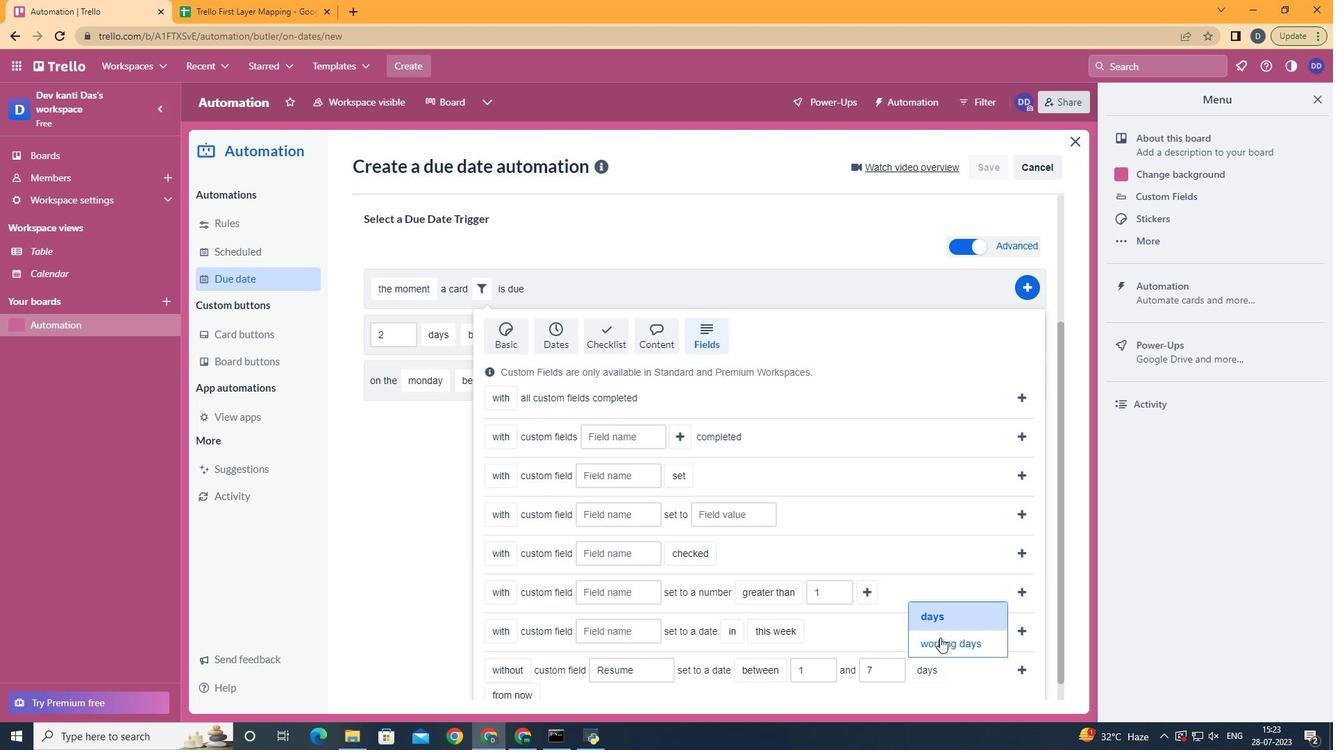 
Action: Mouse scrolled (940, 637) with delta (0, 0)
Screenshot: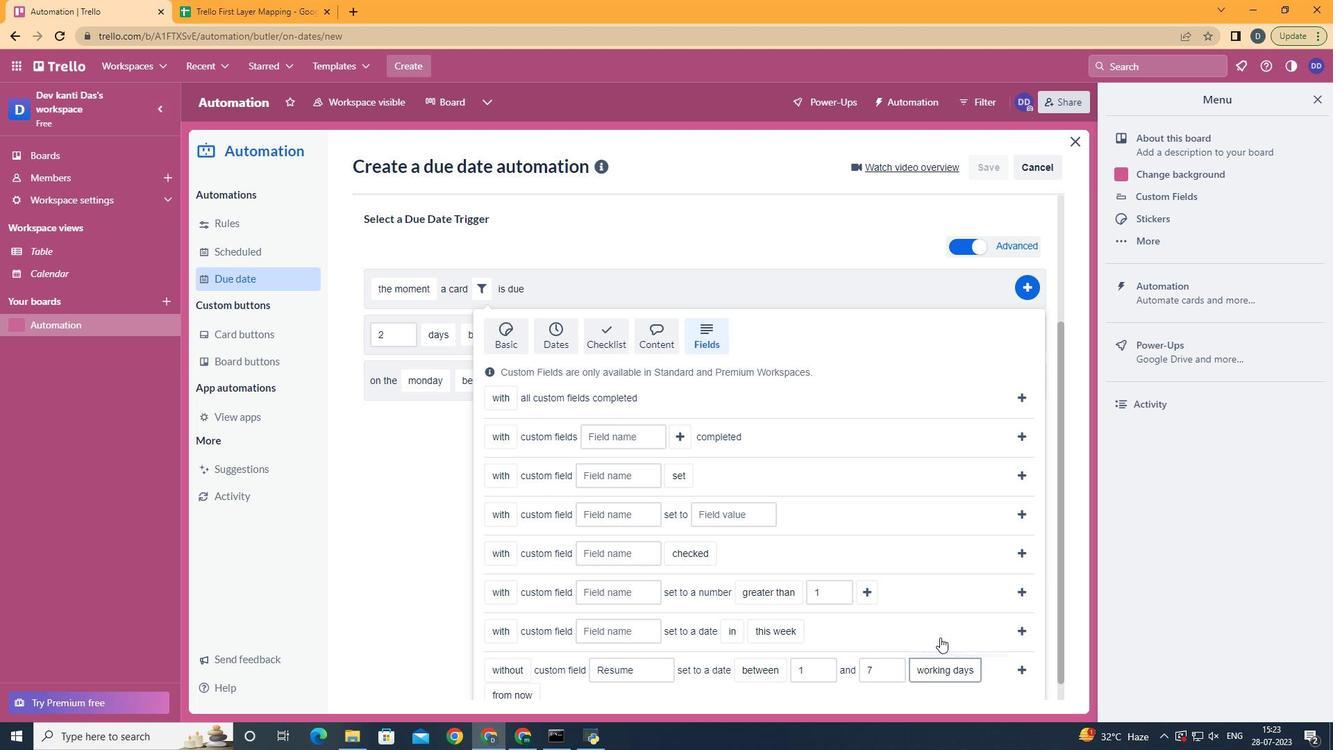 
Action: Mouse scrolled (940, 637) with delta (0, 0)
Screenshot: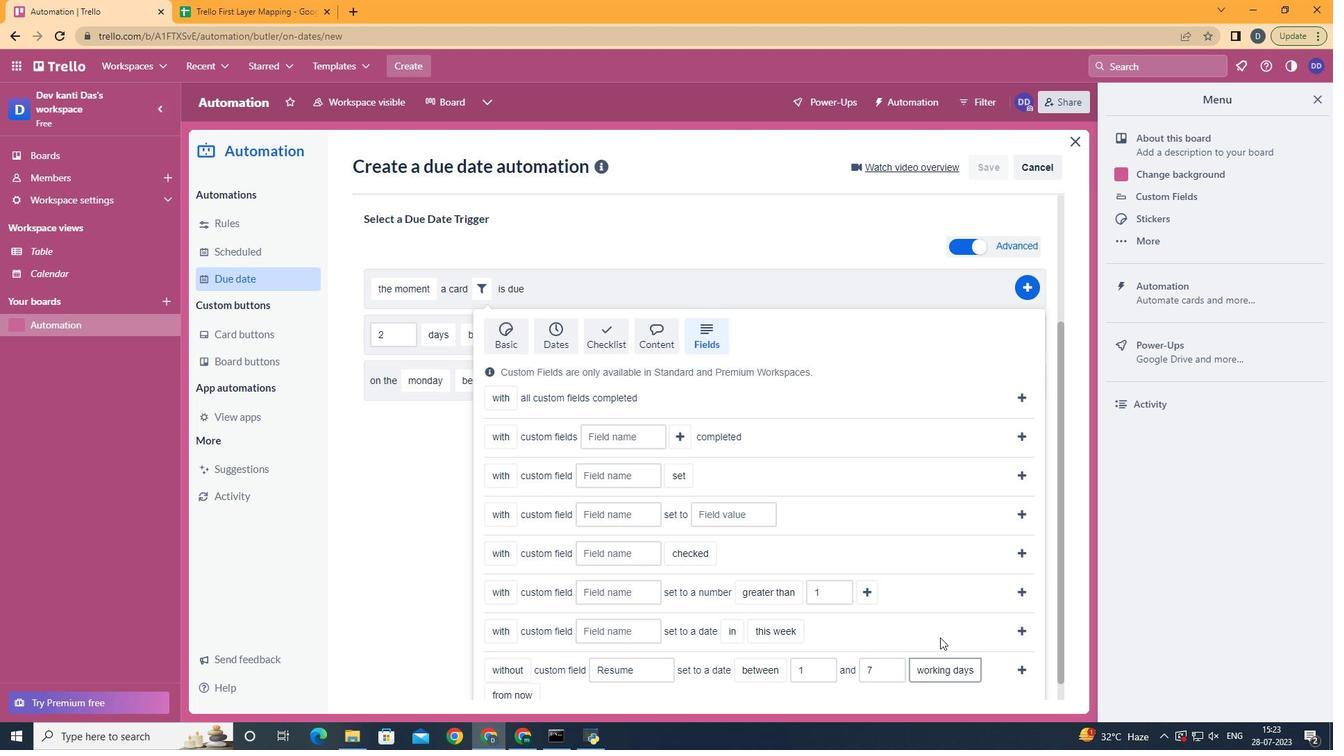 
Action: Mouse scrolled (940, 637) with delta (0, 0)
Screenshot: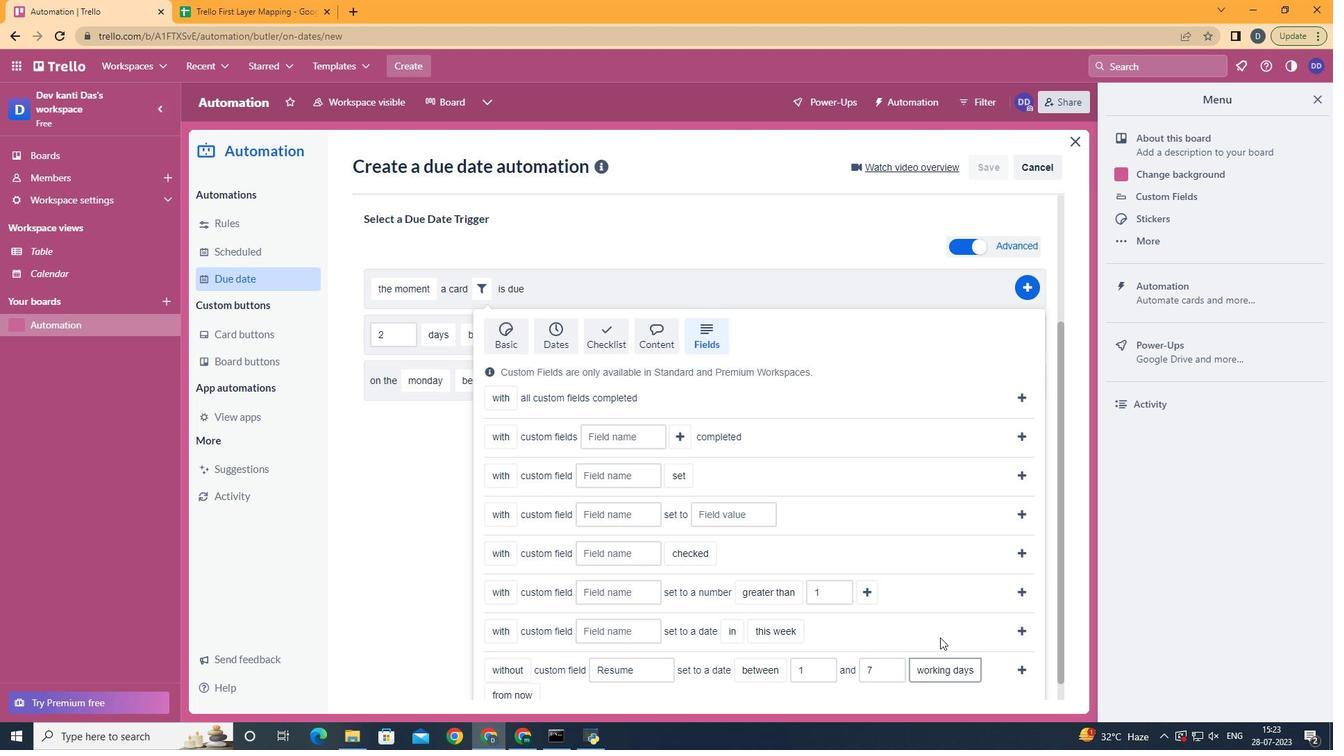 
Action: Mouse scrolled (940, 637) with delta (0, 0)
Screenshot: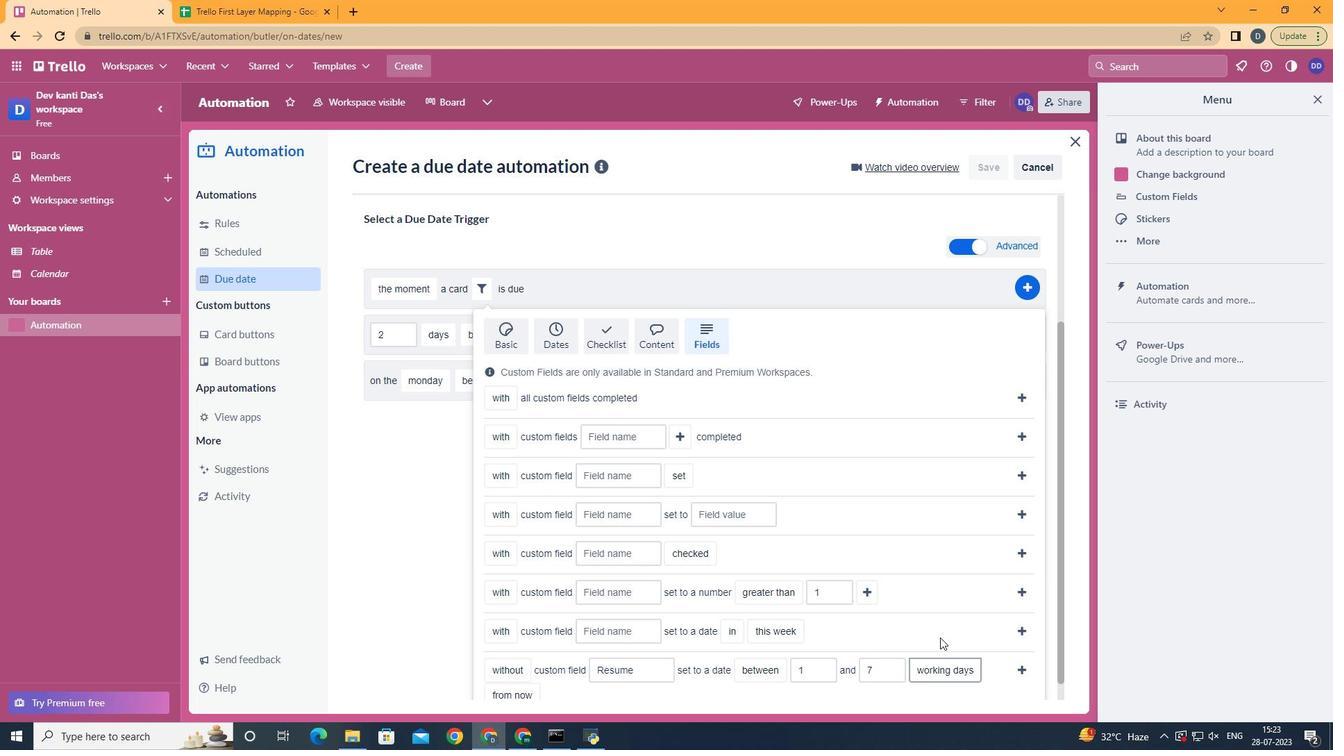 
Action: Mouse moved to (529, 609)
Screenshot: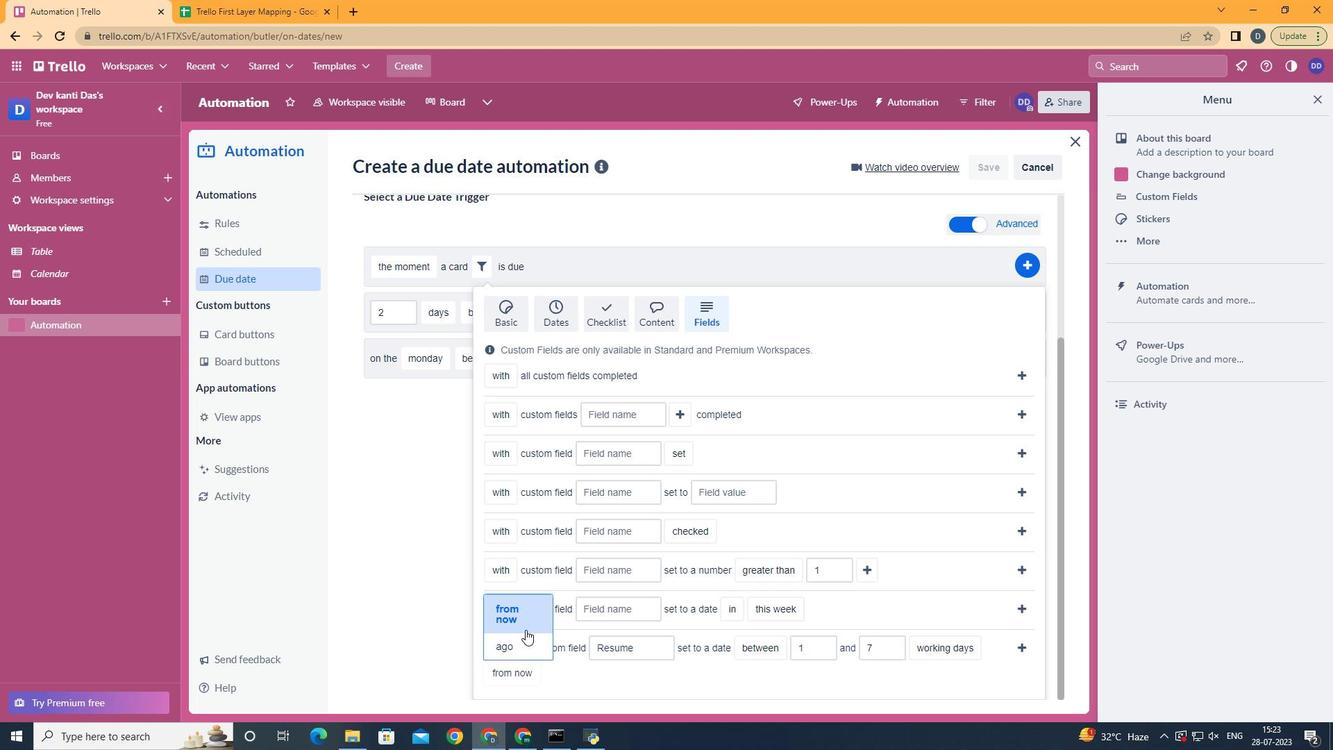 
Action: Mouse pressed left at (529, 609)
Screenshot: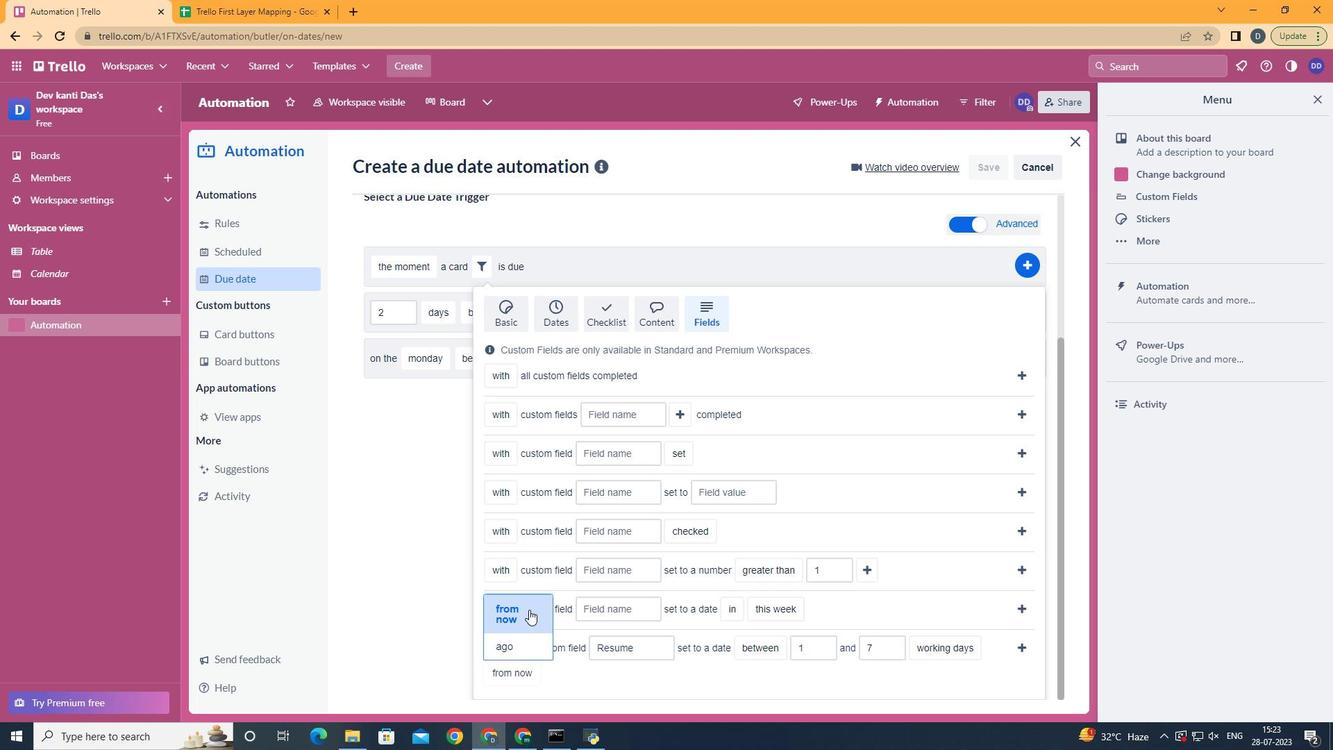 
Action: Mouse moved to (1023, 652)
Screenshot: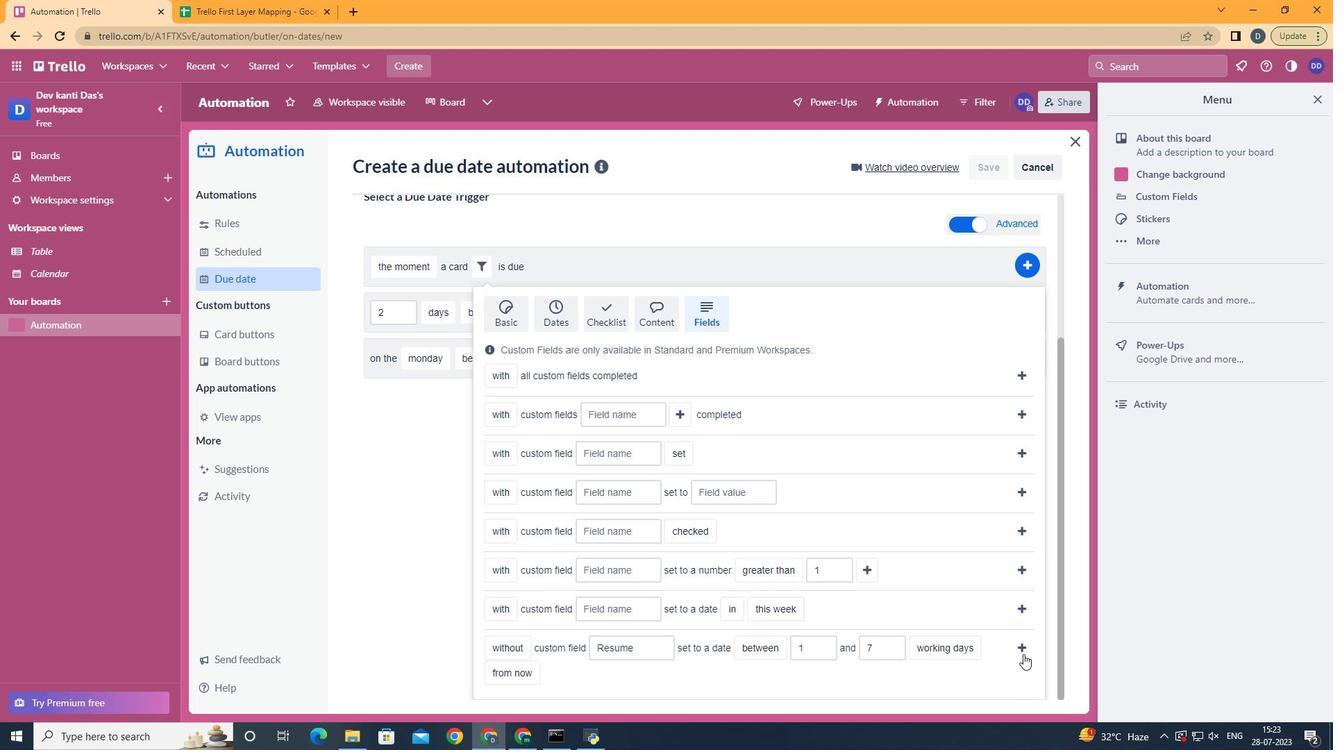 
Action: Mouse pressed left at (1023, 652)
Screenshot: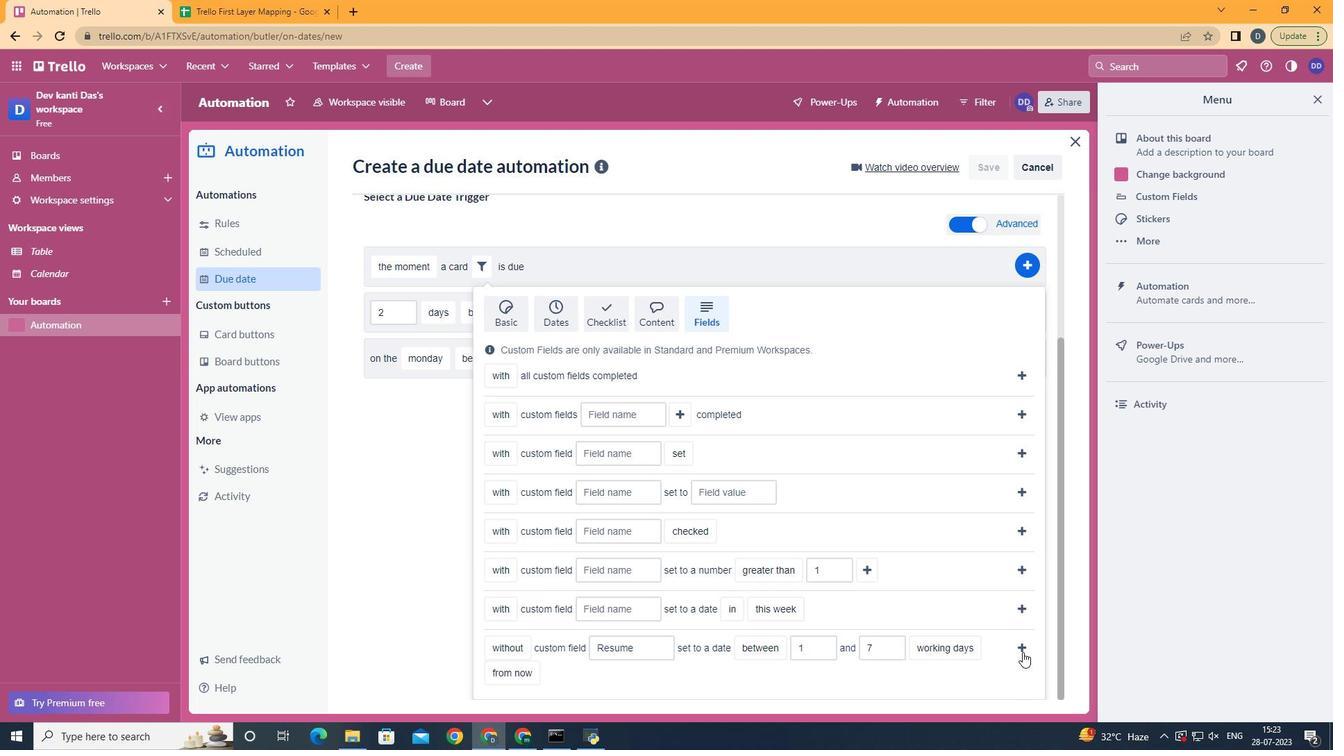 
